 Task: Find connections with filter location Balwyn North with filter topic #coronawith filter profile language Potuguese with filter current company Epsilon India with filter school IT Jobs updates for tomorrow with filter industry Government Administration with filter service category Coaching & Mentoring with filter keywords title Account Manager
Action: Mouse moved to (571, 85)
Screenshot: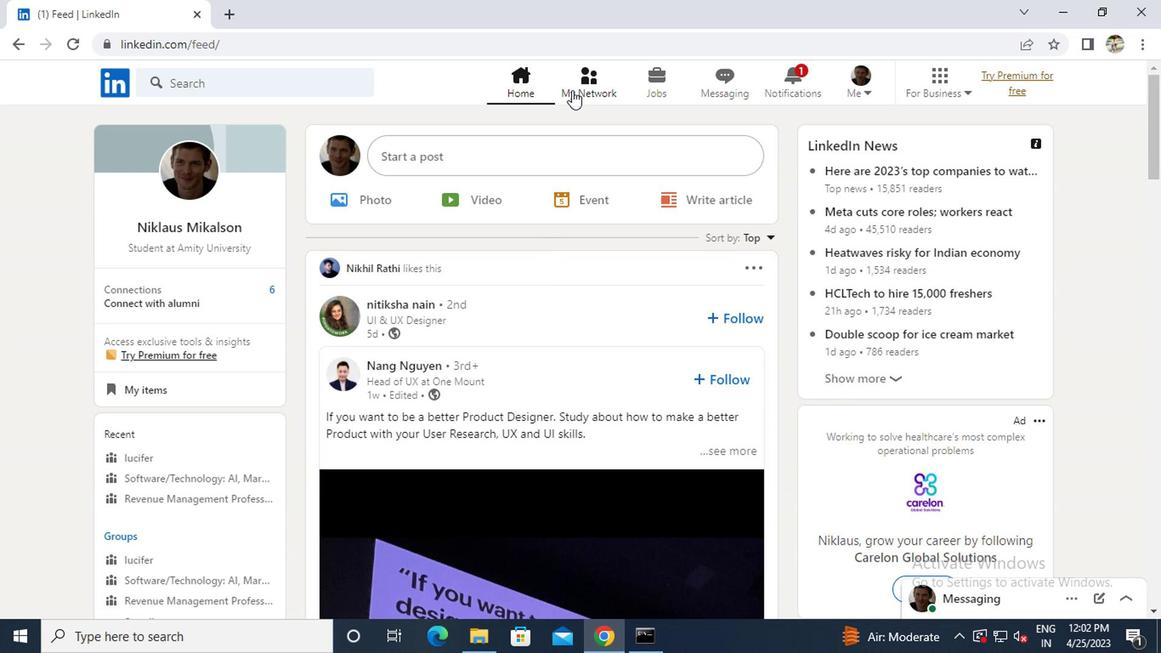 
Action: Mouse pressed left at (571, 85)
Screenshot: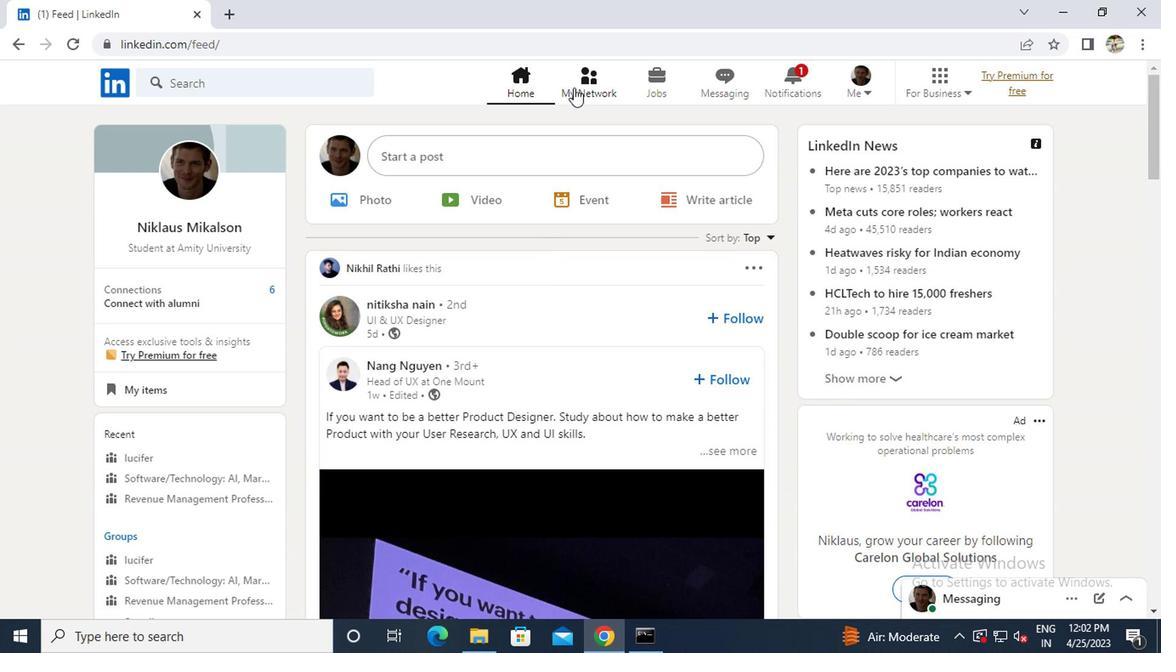 
Action: Mouse moved to (273, 159)
Screenshot: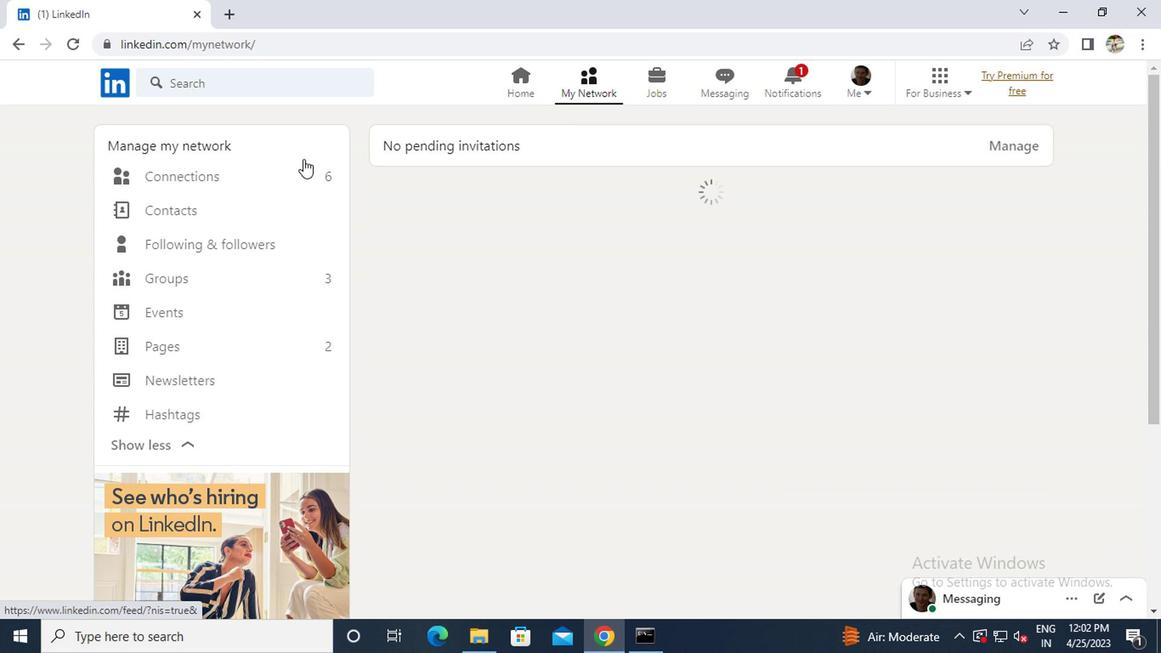 
Action: Mouse pressed left at (273, 159)
Screenshot: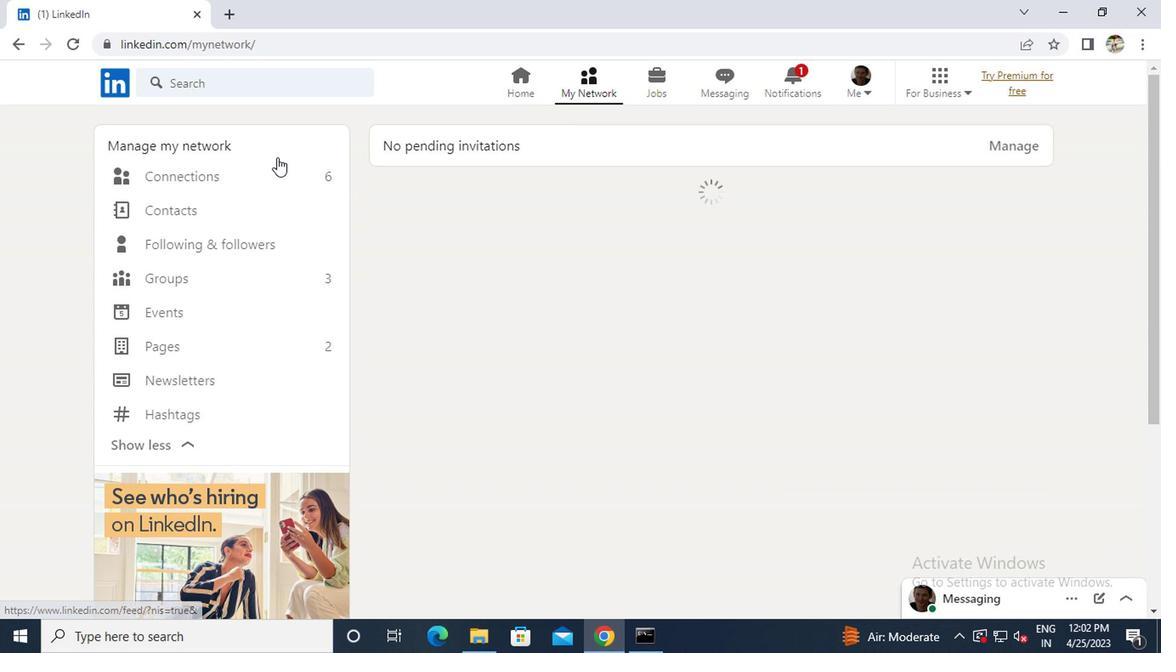 
Action: Mouse moved to (264, 182)
Screenshot: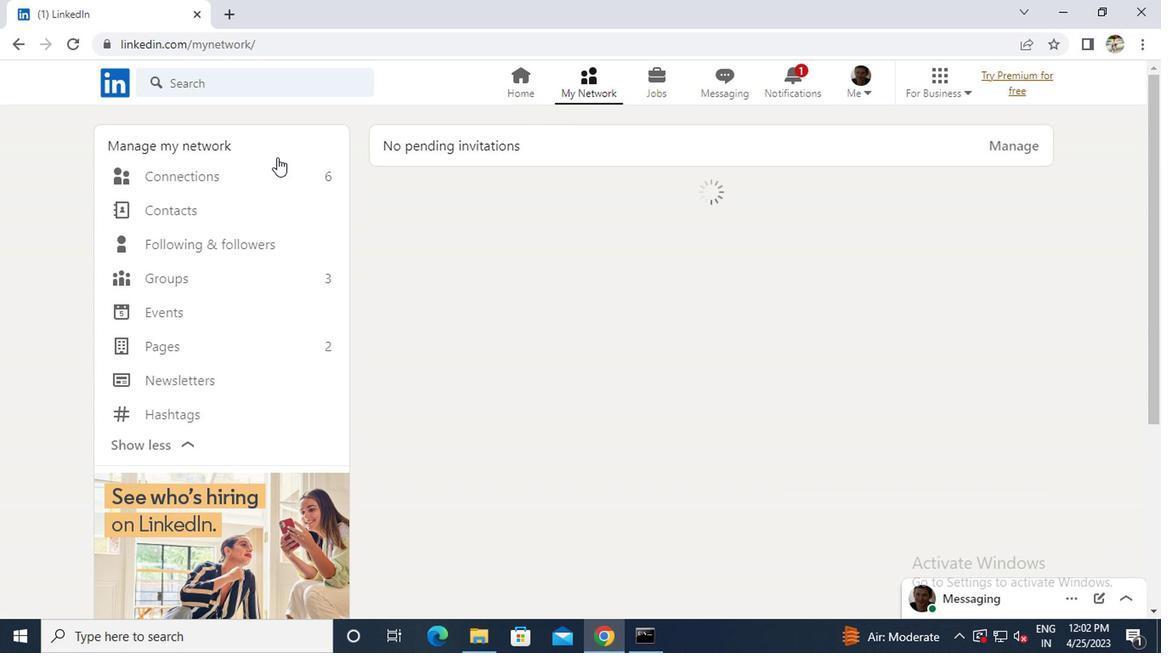 
Action: Mouse pressed left at (264, 182)
Screenshot: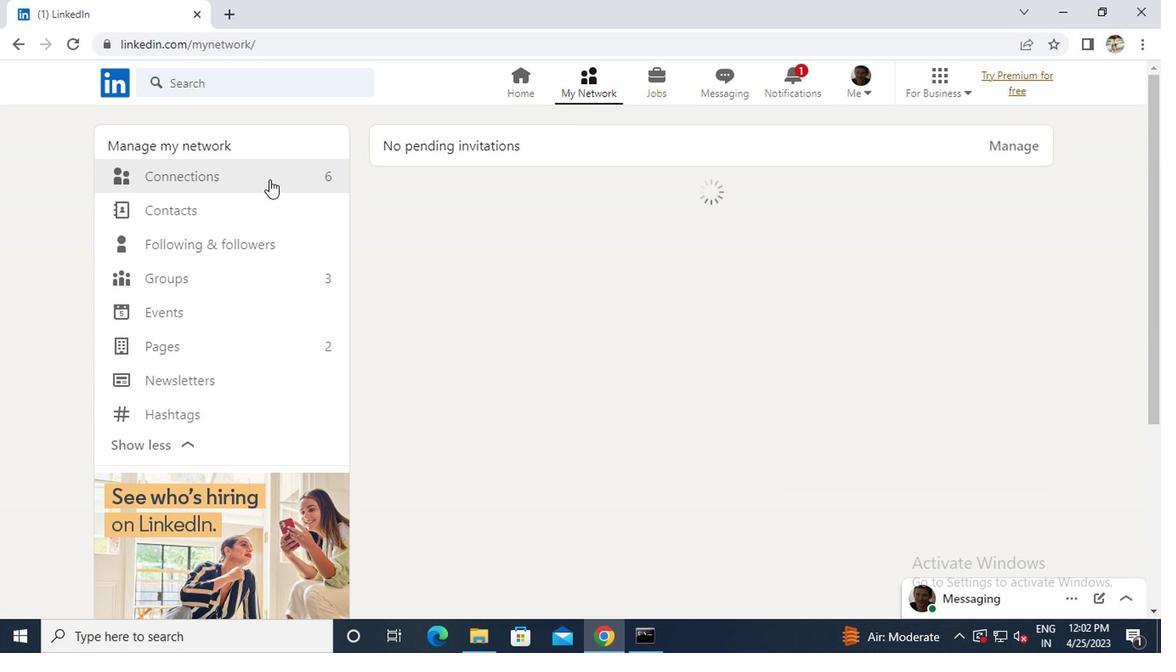 
Action: Mouse moved to (701, 182)
Screenshot: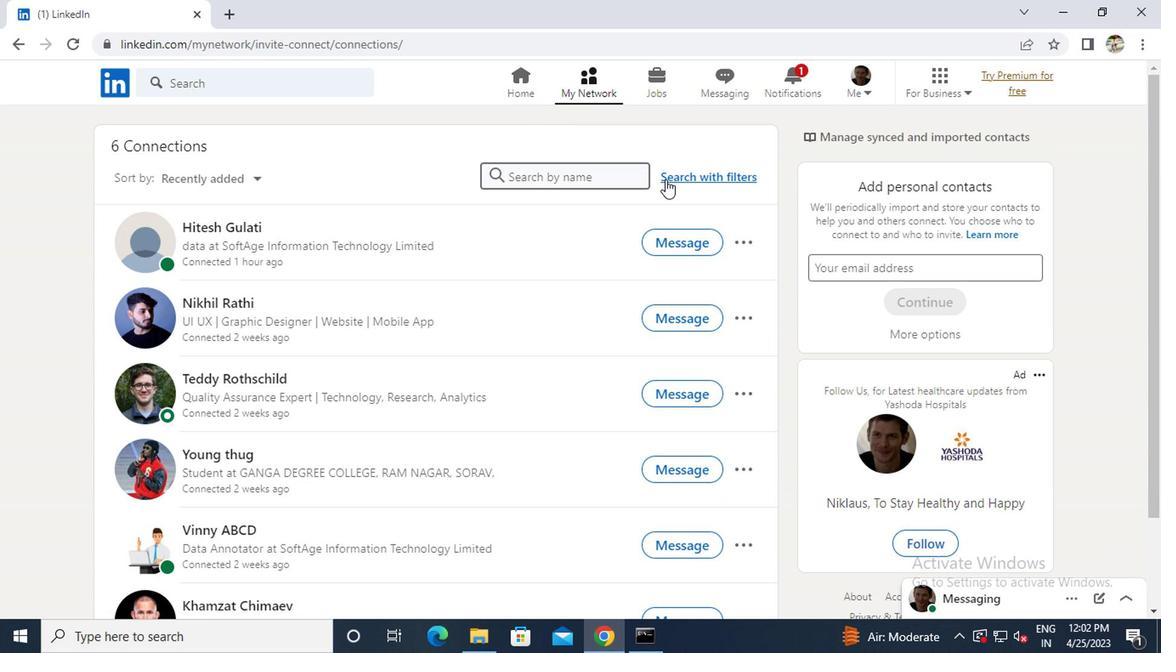 
Action: Mouse pressed left at (701, 182)
Screenshot: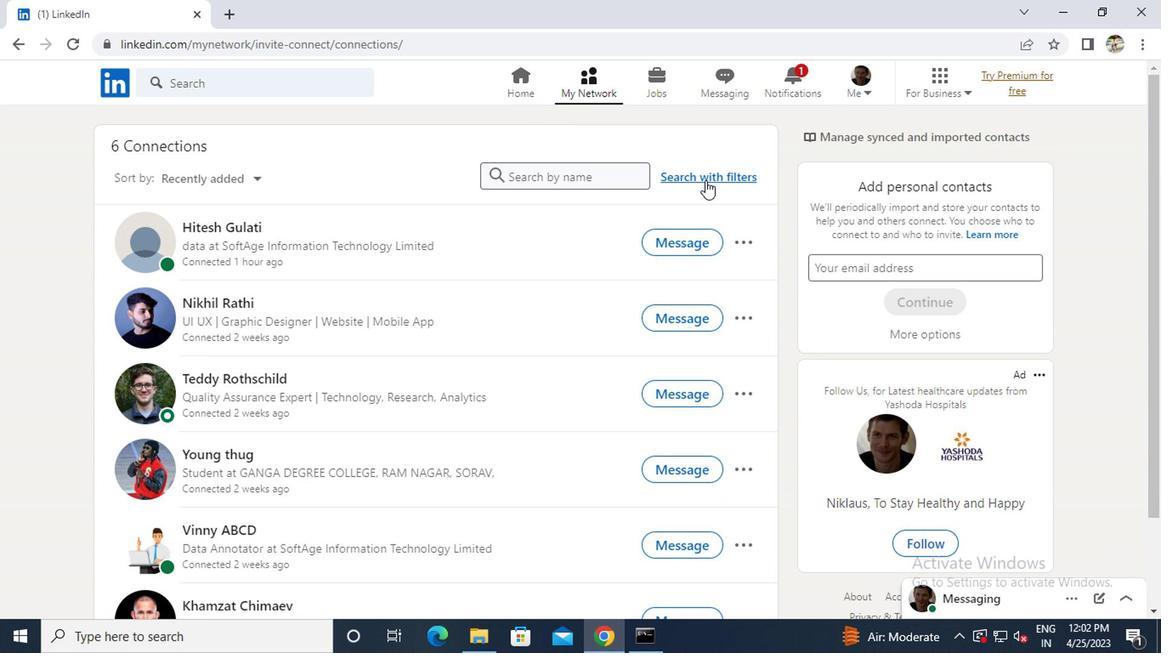 
Action: Mouse moved to (573, 137)
Screenshot: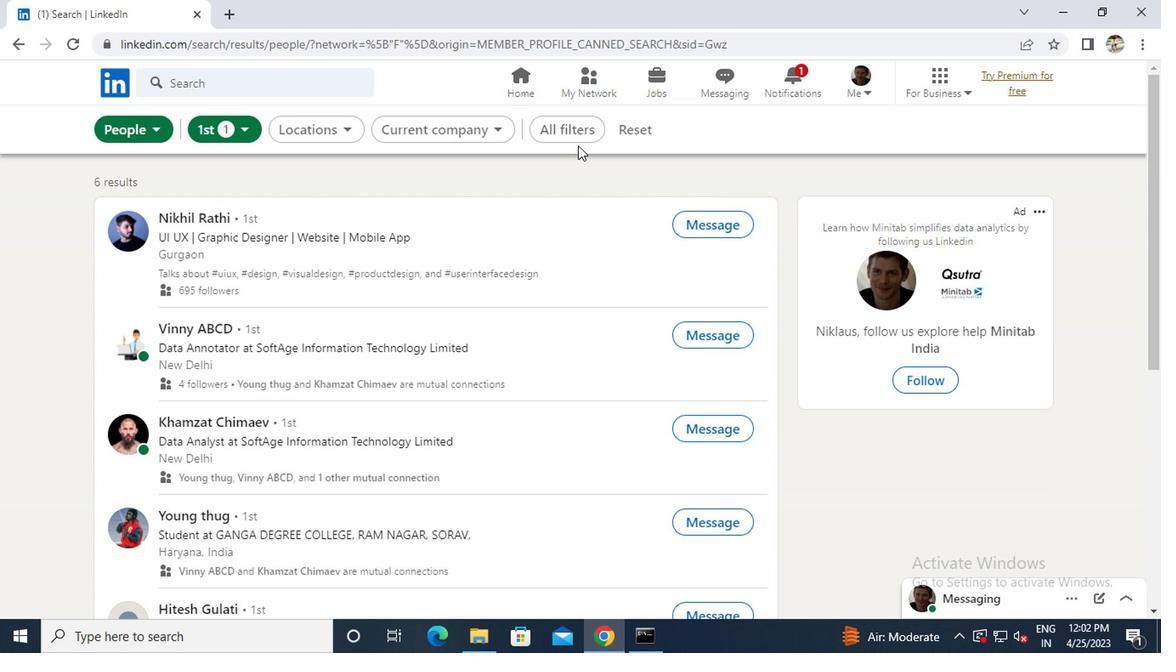 
Action: Mouse pressed left at (573, 137)
Screenshot: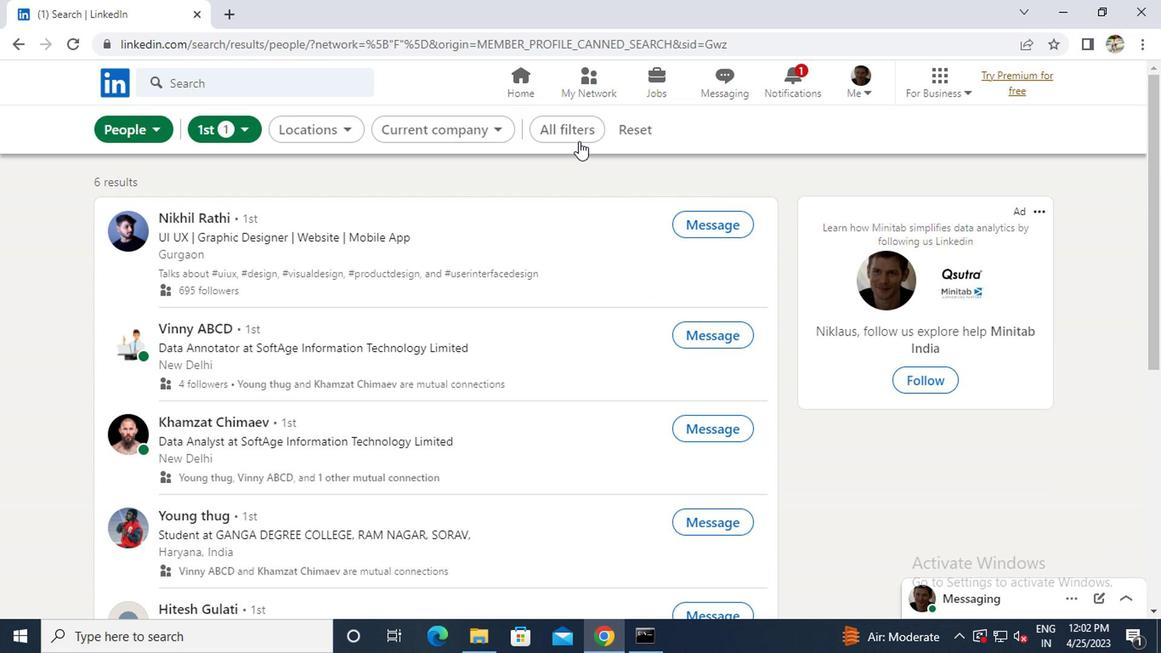 
Action: Mouse moved to (974, 377)
Screenshot: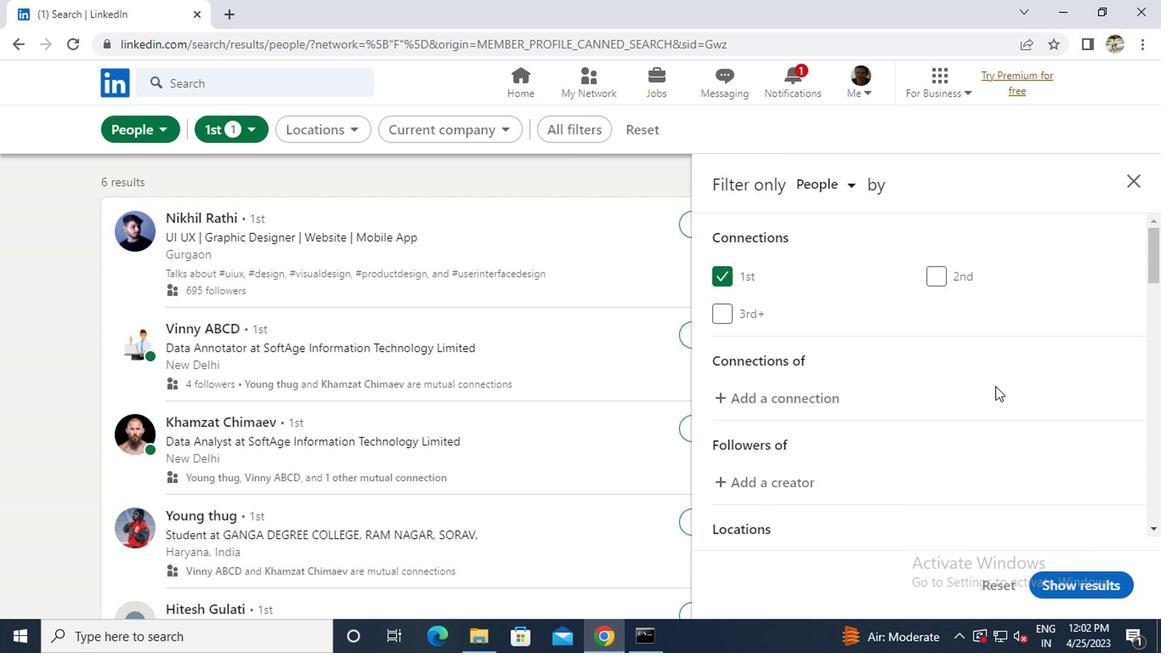 
Action: Mouse scrolled (974, 376) with delta (0, -1)
Screenshot: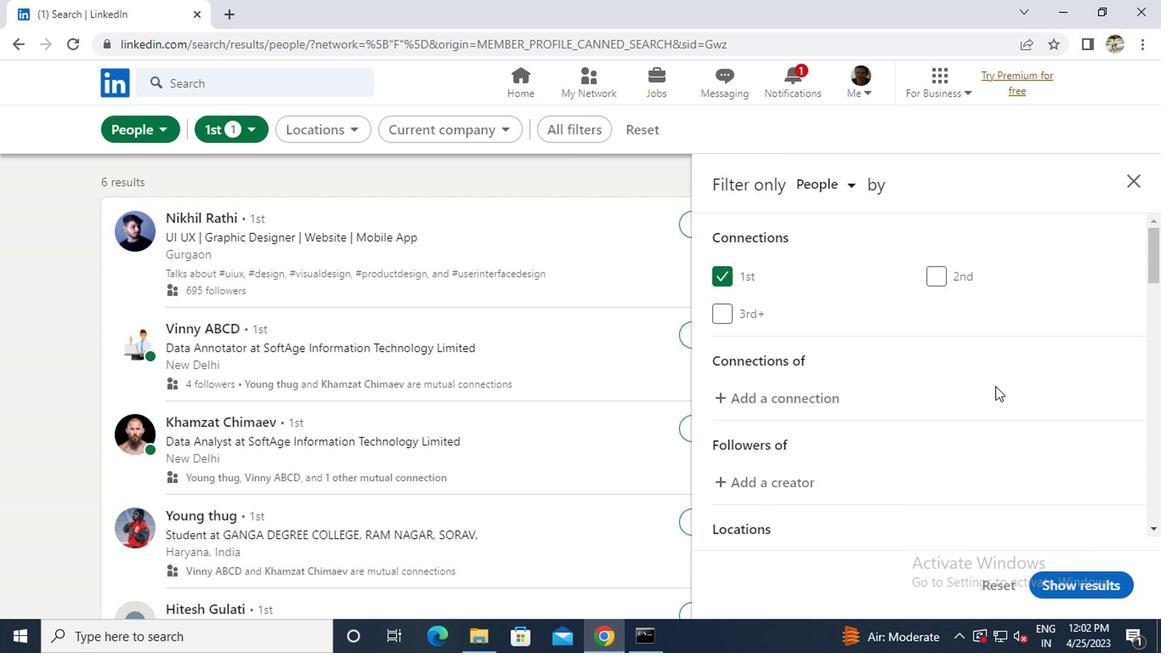 
Action: Mouse scrolled (974, 376) with delta (0, -1)
Screenshot: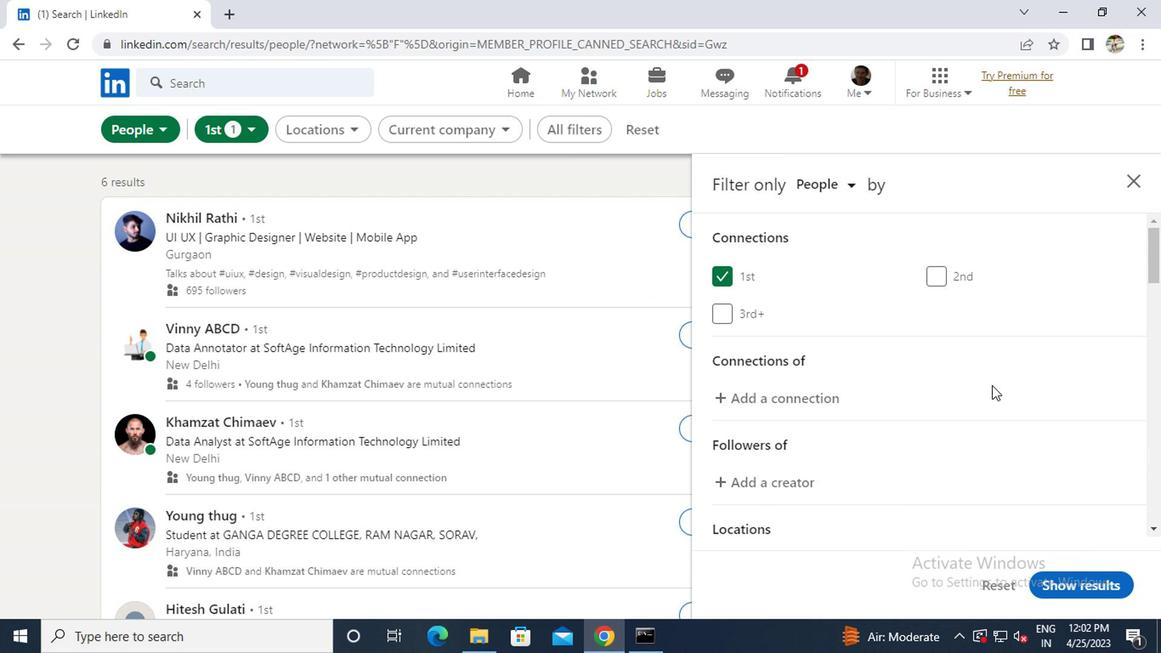 
Action: Mouse moved to (948, 472)
Screenshot: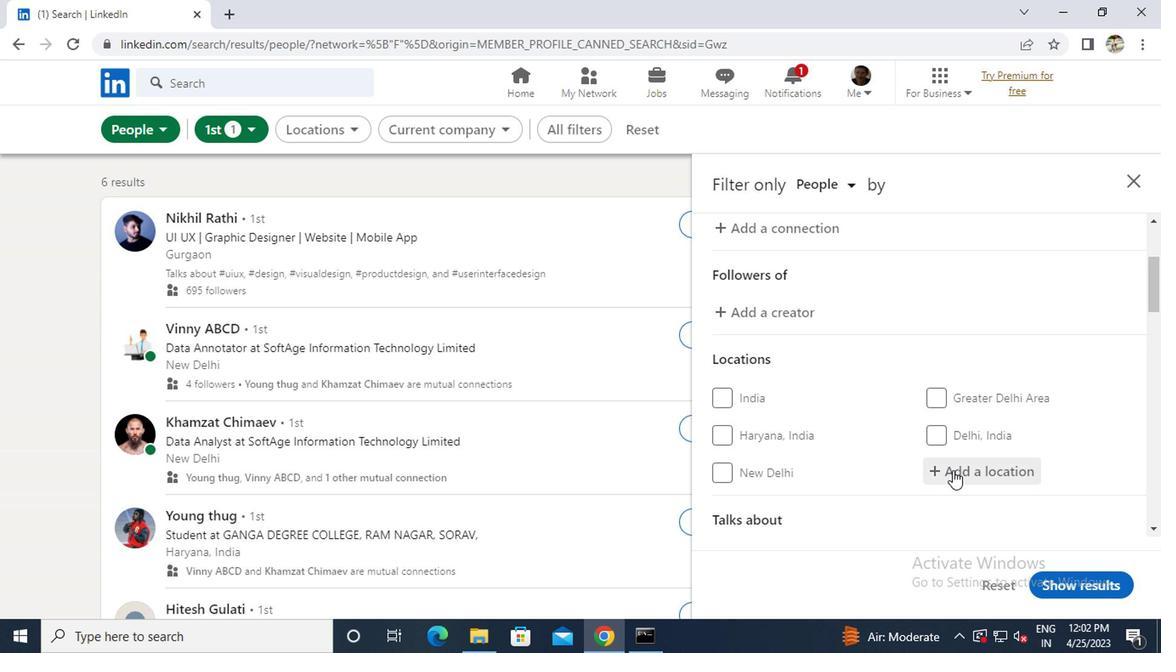 
Action: Mouse pressed left at (948, 472)
Screenshot: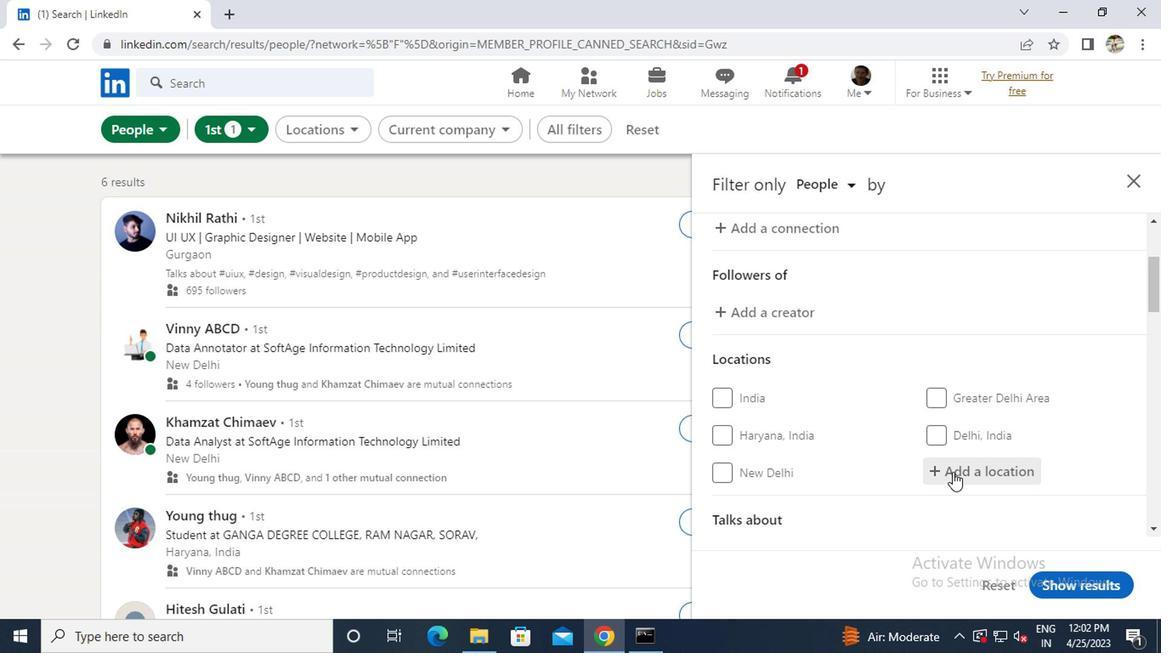 
Action: Key pressed <Key.caps_lock>b<Key.caps_lock>alwyn<Key.space><Key.caps_lock>n<Key.caps_lock>orth
Screenshot: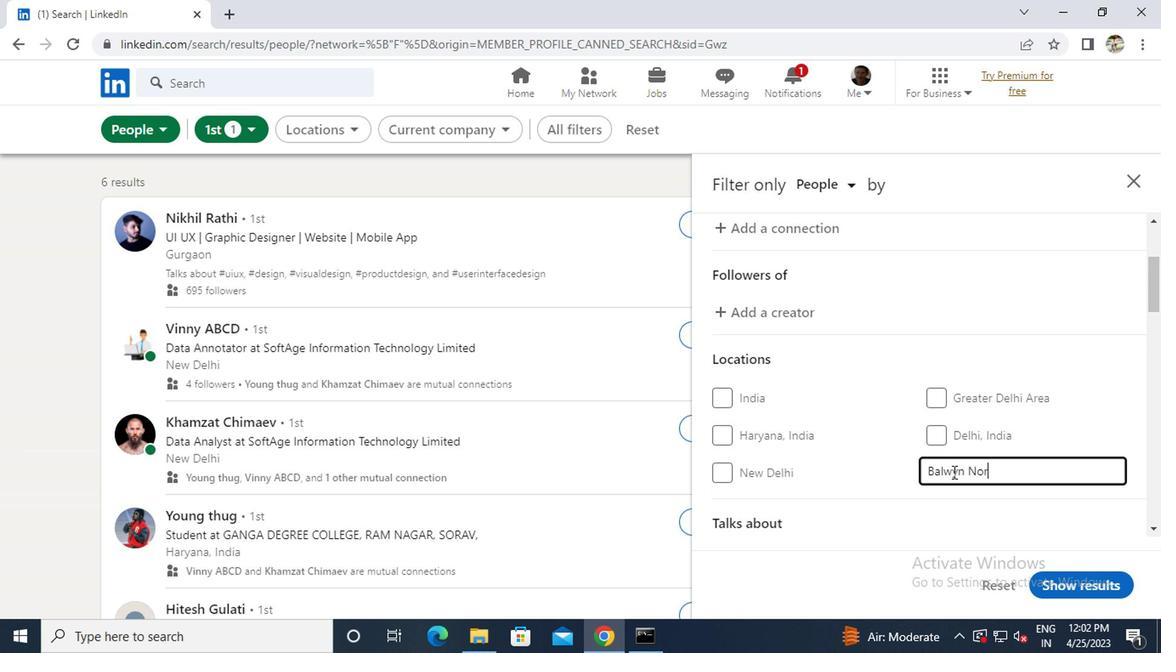 
Action: Mouse scrolled (948, 471) with delta (0, -1)
Screenshot: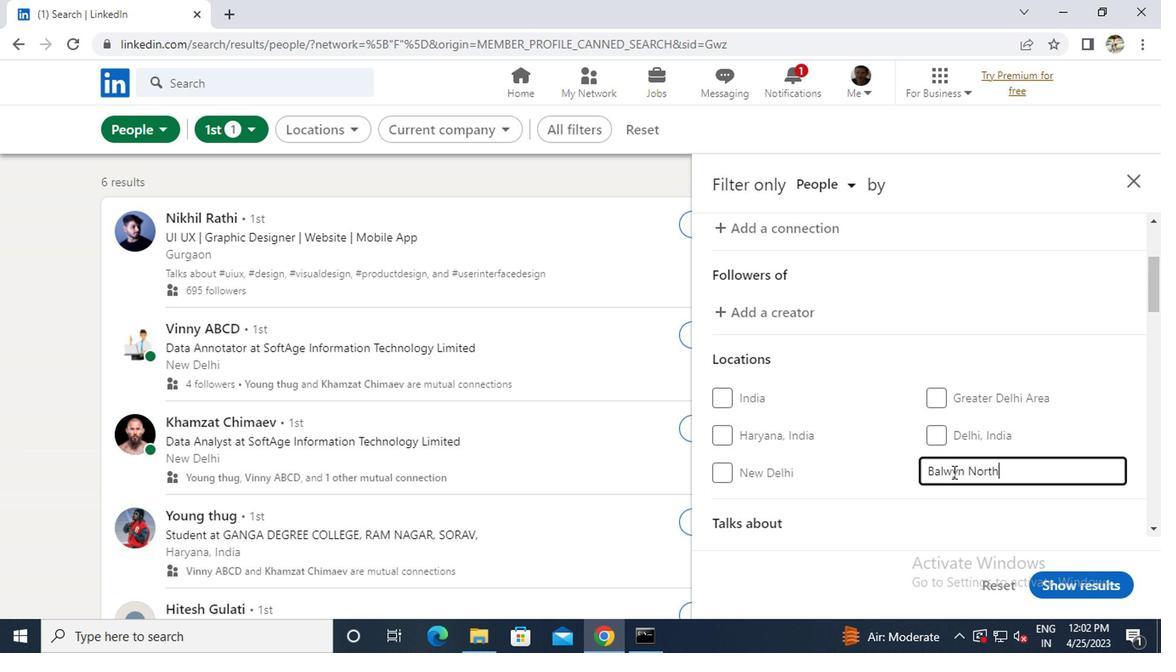 
Action: Mouse scrolled (948, 471) with delta (0, -1)
Screenshot: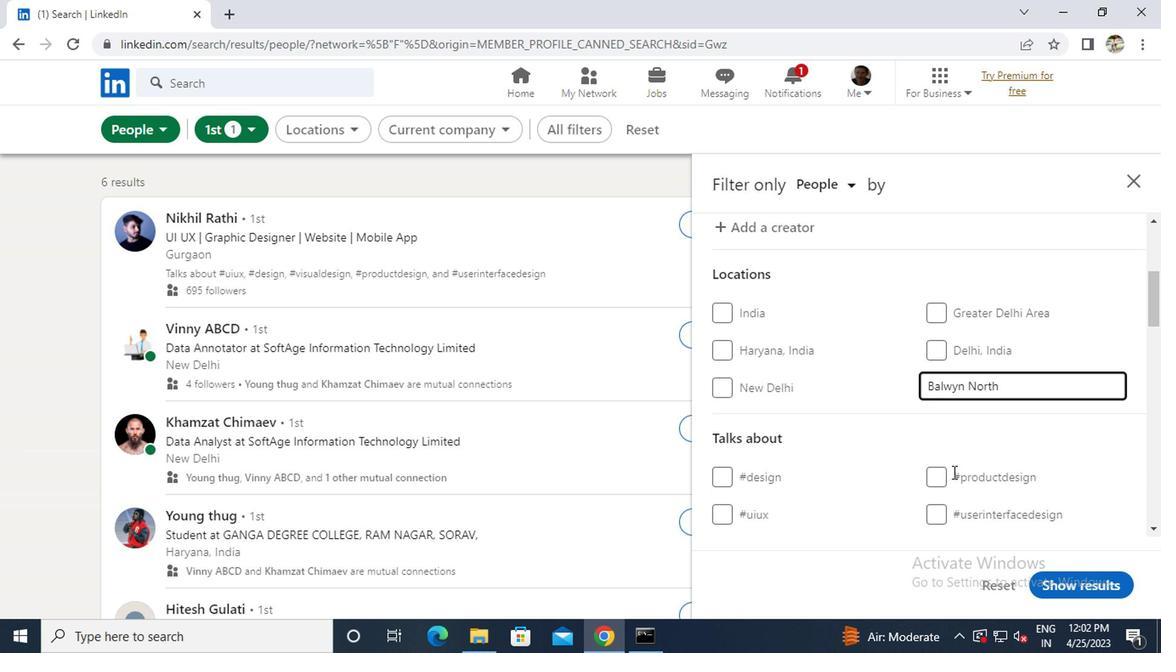 
Action: Mouse pressed left at (948, 472)
Screenshot: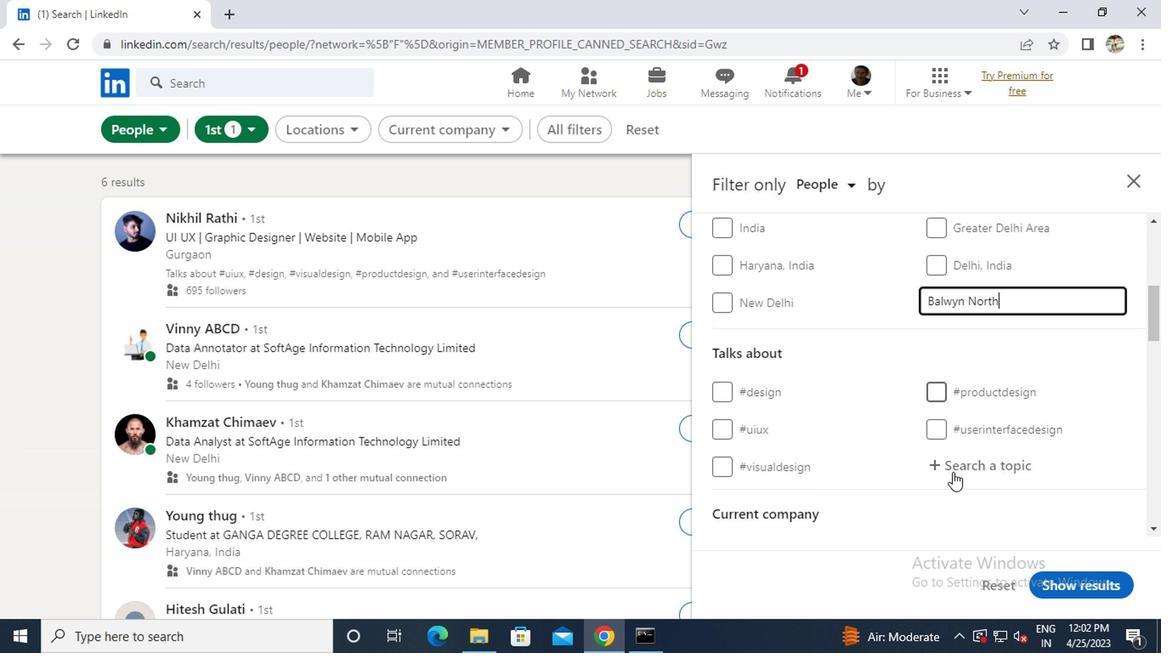 
Action: Key pressed <Key.shift><Key.shift><Key.shift><Key.shift>#CORONA
Screenshot: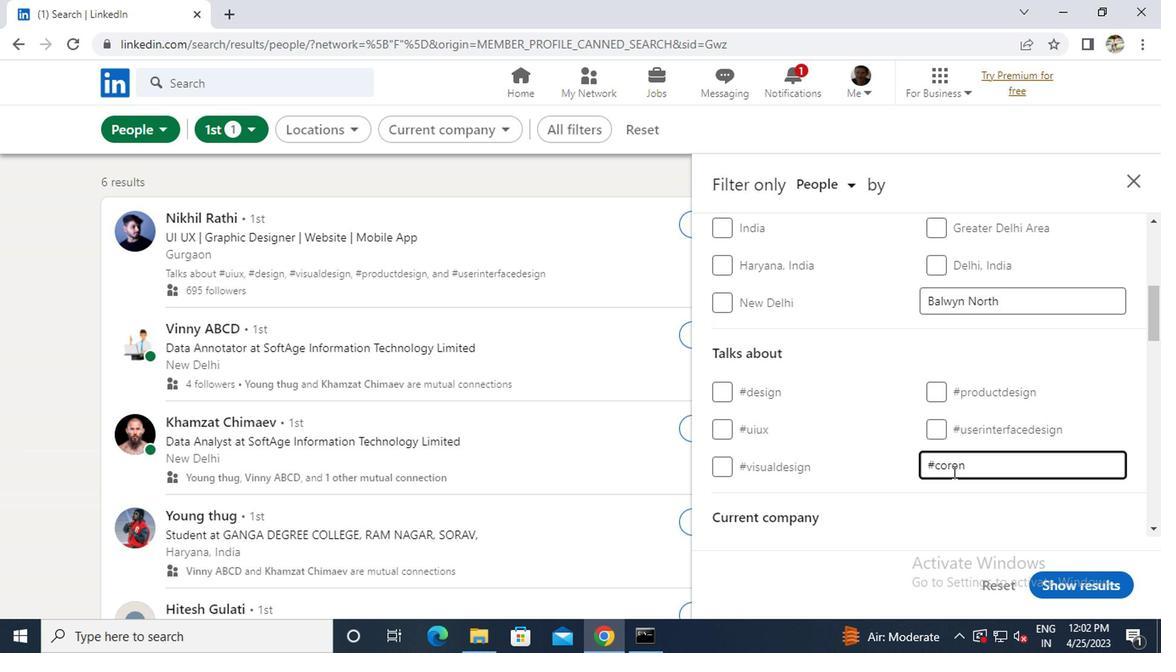 
Action: Mouse scrolled (948, 471) with delta (0, -1)
Screenshot: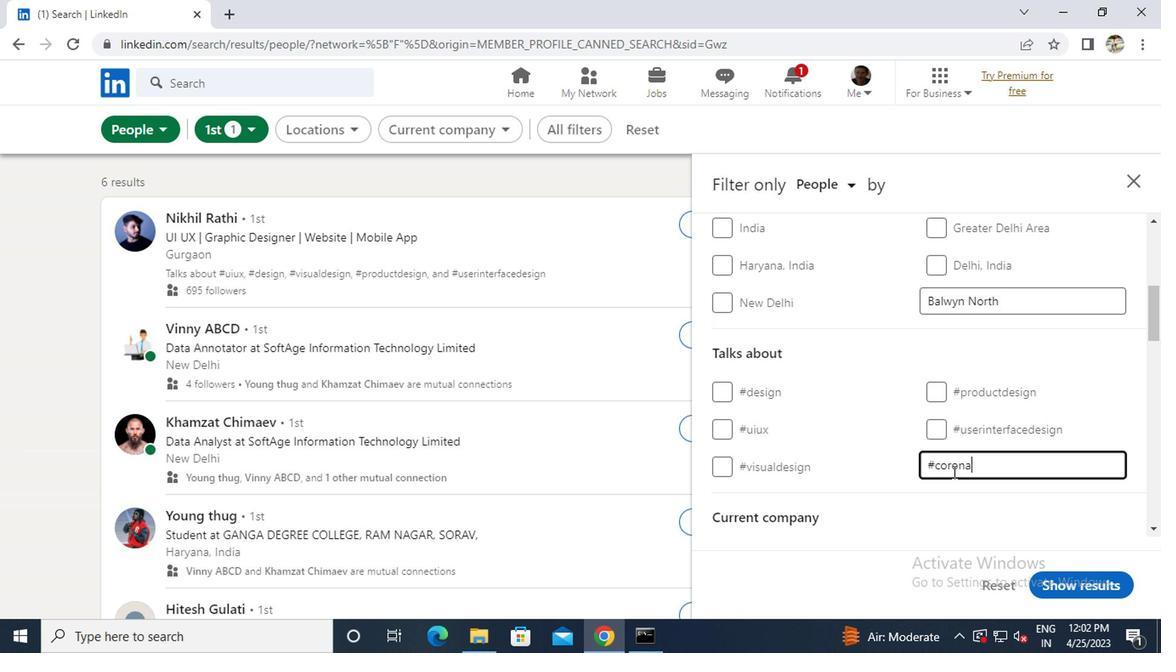
Action: Mouse moved to (950, 475)
Screenshot: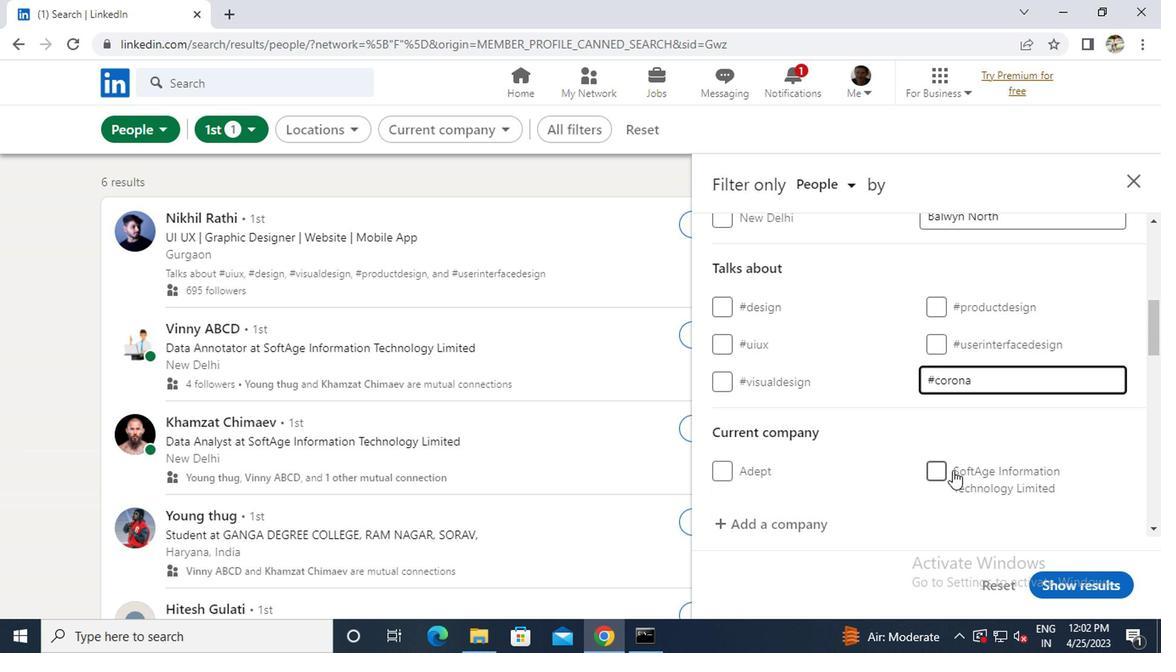 
Action: Mouse scrolled (950, 474) with delta (0, -1)
Screenshot: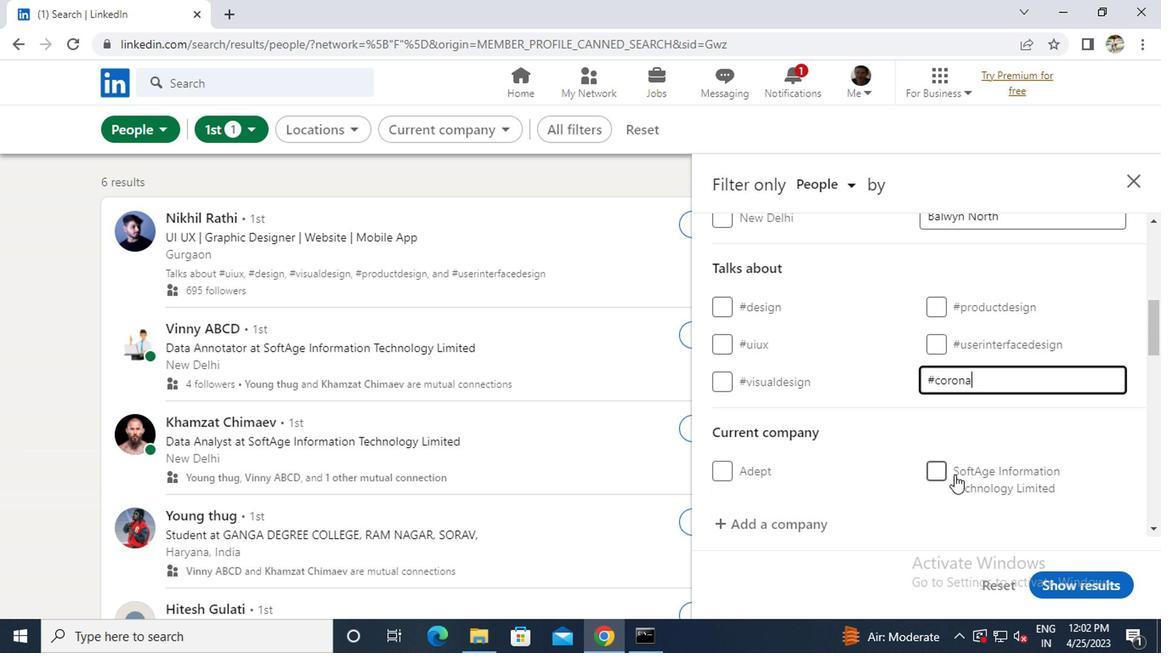 
Action: Mouse moved to (806, 443)
Screenshot: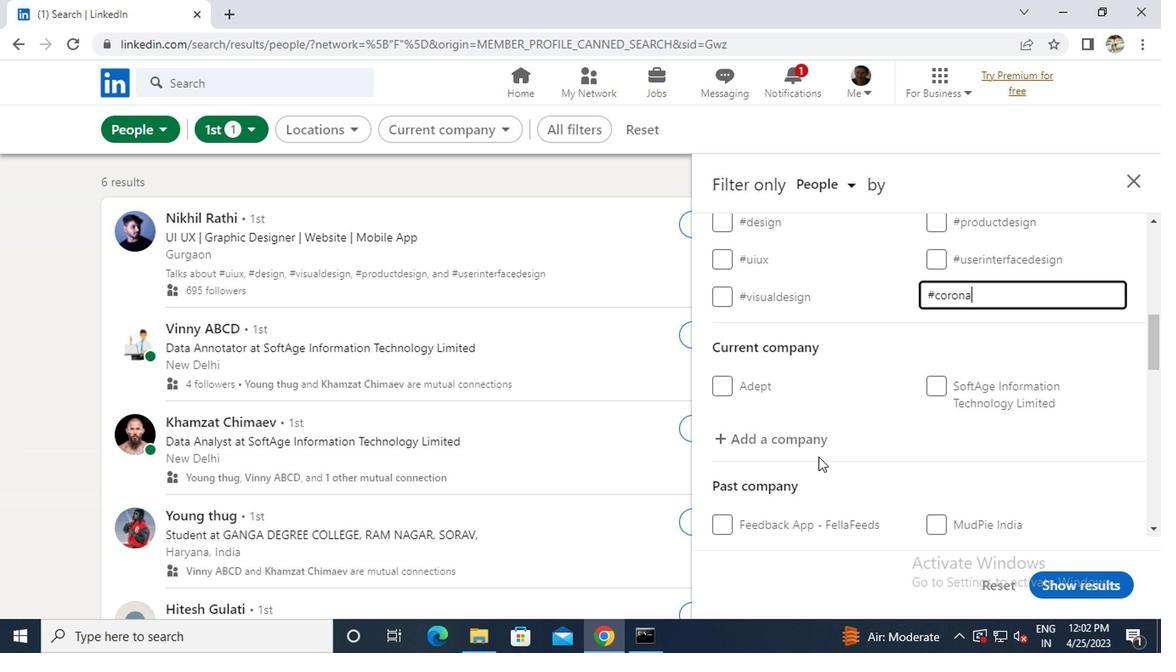 
Action: Mouse pressed left at (806, 443)
Screenshot: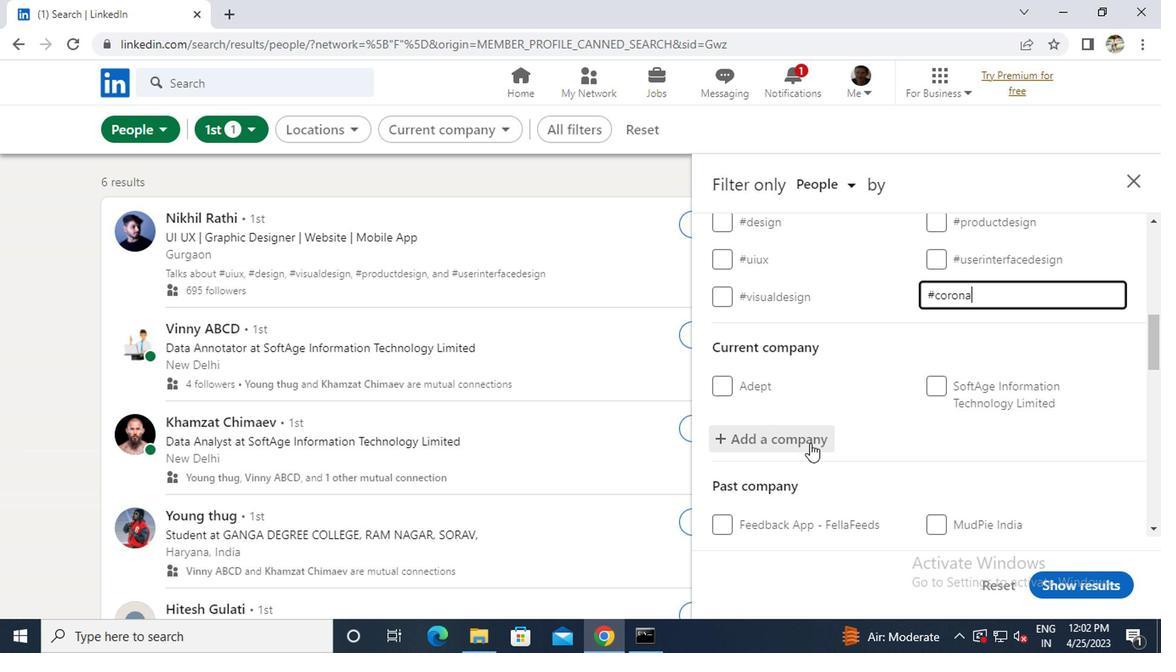 
Action: Key pressed <Key.caps_lock>E<Key.caps_lock>PSILON<Key.space><Key.caps_lock>I<Key.caps_lock>
Screenshot: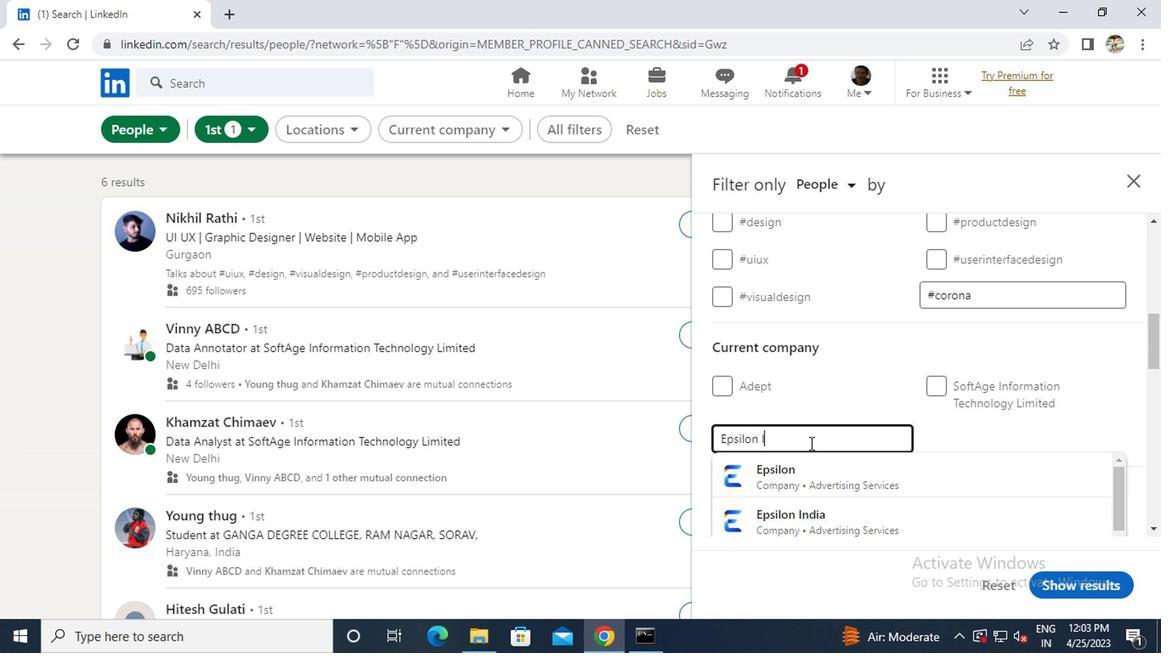
Action: Mouse moved to (801, 473)
Screenshot: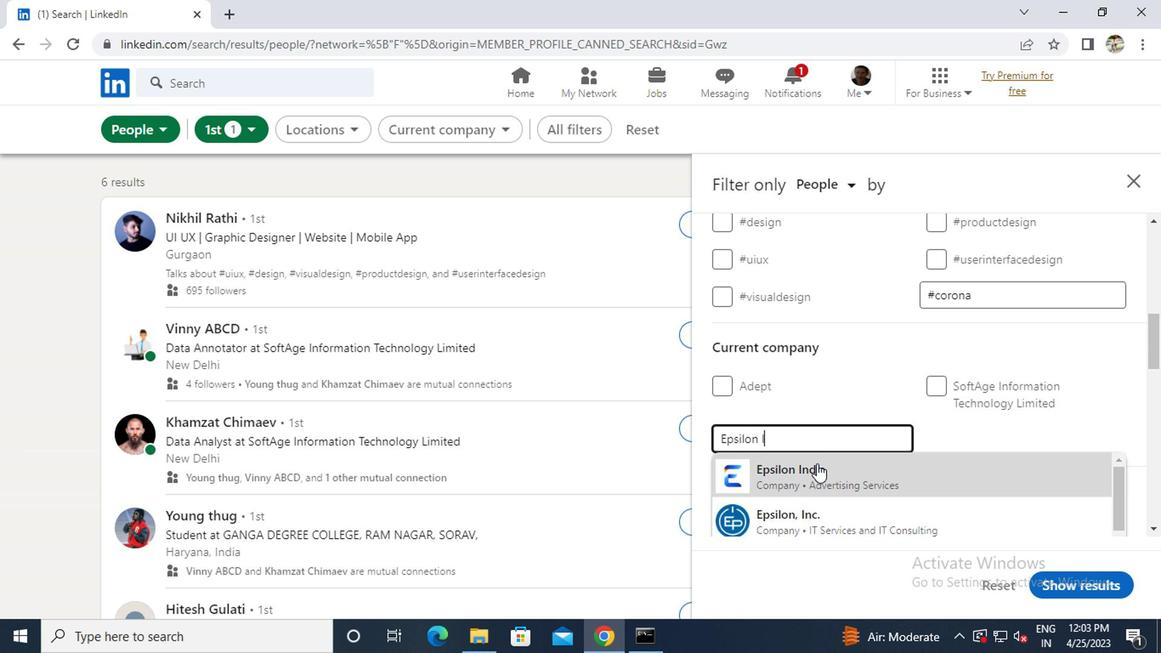 
Action: Mouse pressed left at (801, 473)
Screenshot: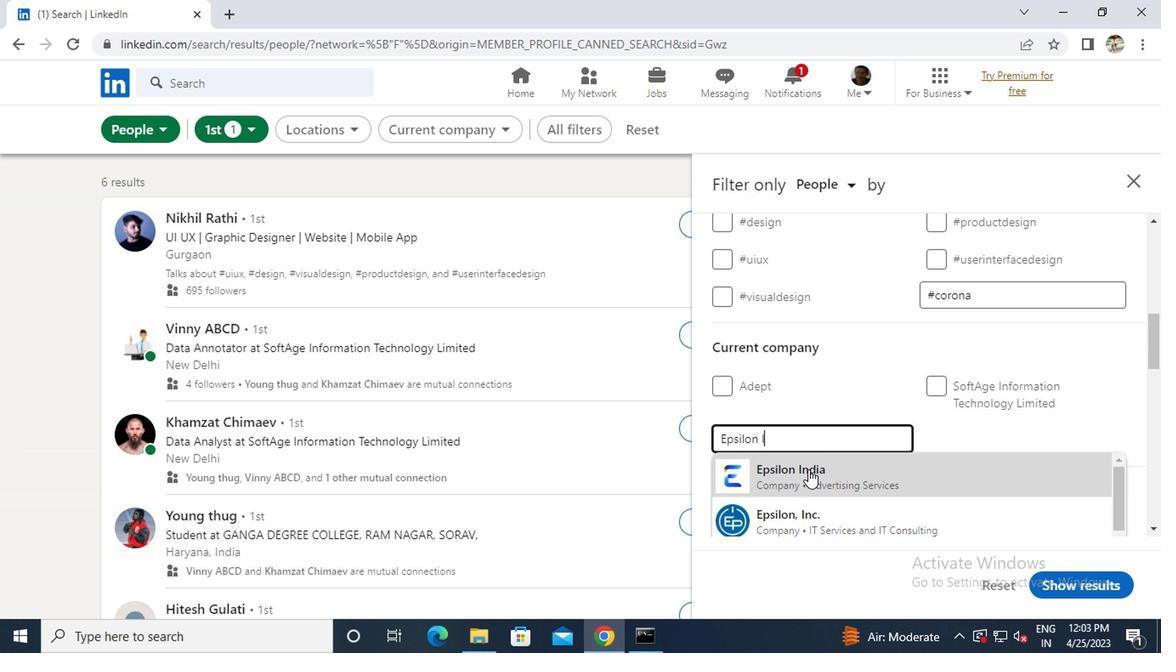 
Action: Mouse moved to (774, 475)
Screenshot: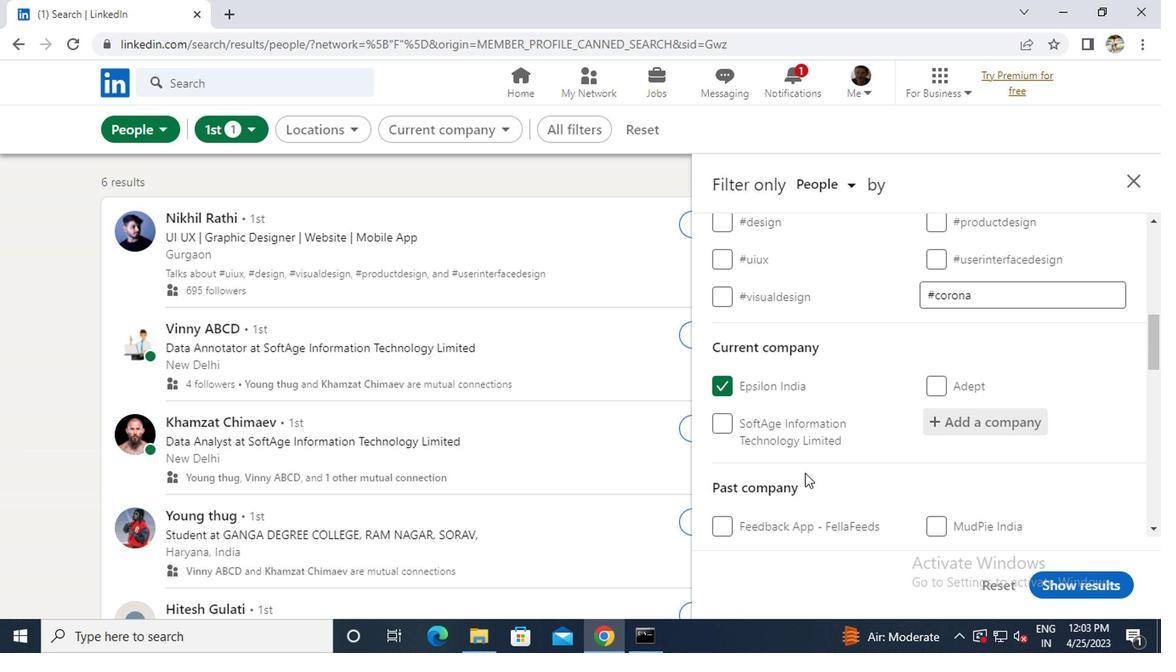 
Action: Mouse scrolled (774, 474) with delta (0, -1)
Screenshot: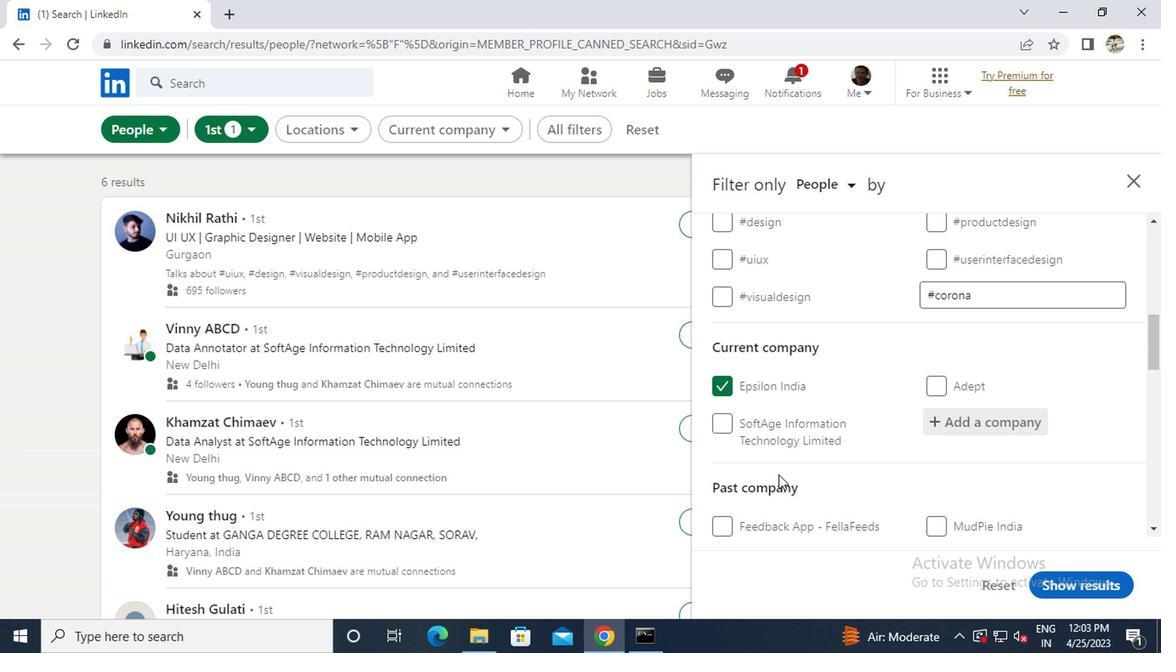 
Action: Mouse scrolled (774, 474) with delta (0, -1)
Screenshot: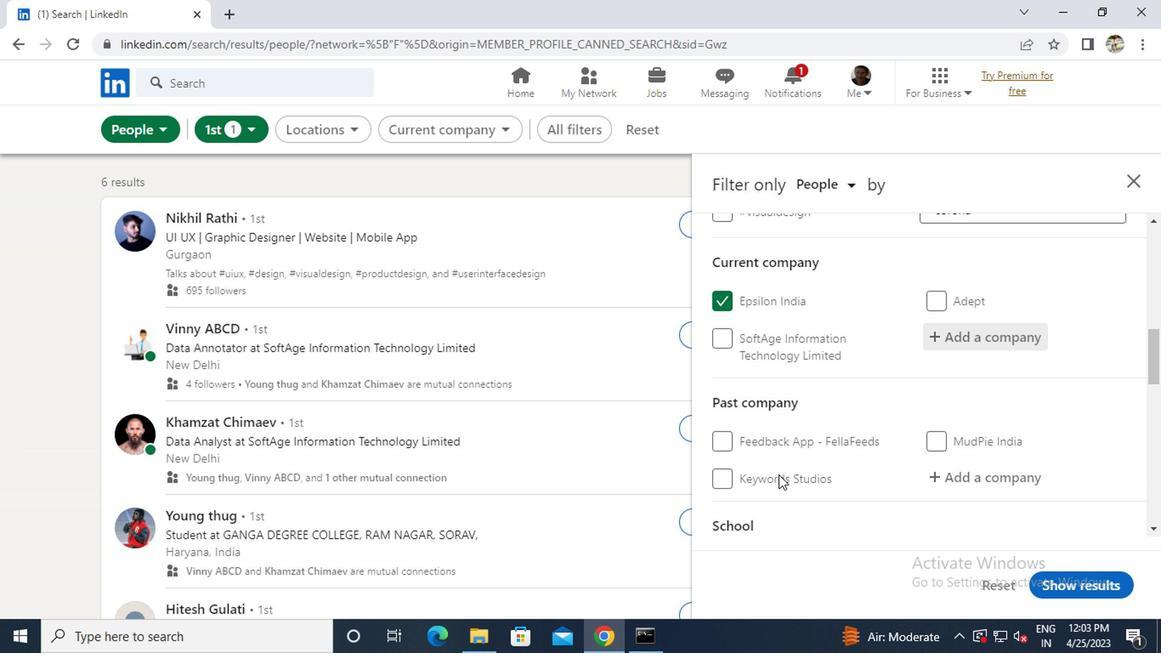 
Action: Mouse scrolled (774, 474) with delta (0, -1)
Screenshot: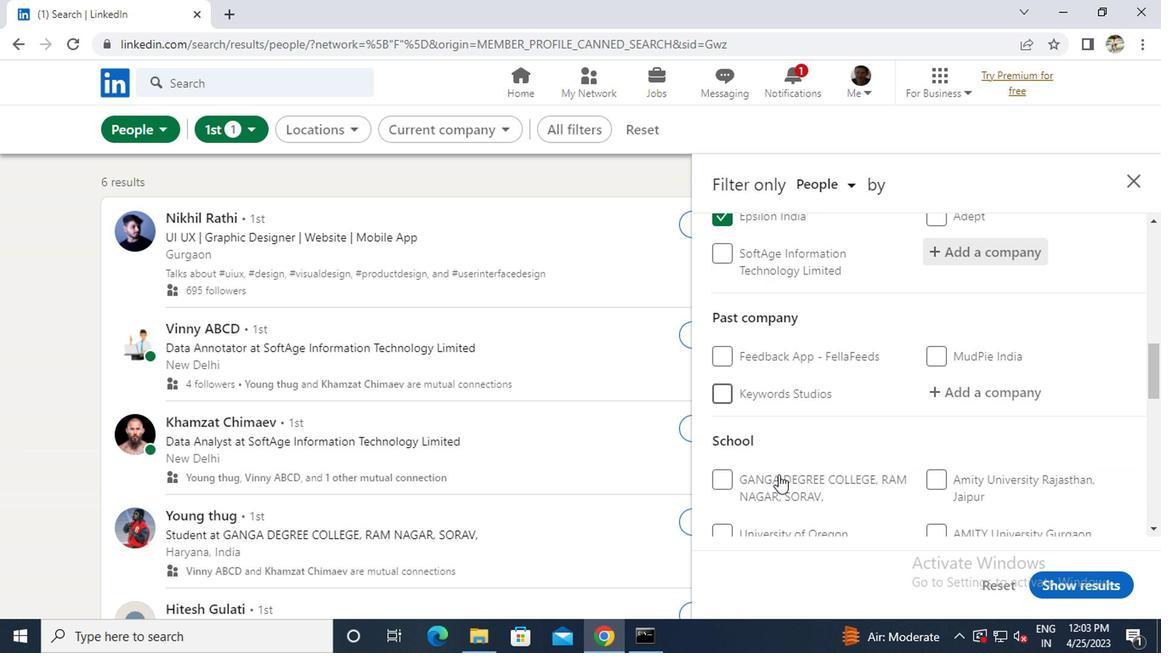 
Action: Mouse scrolled (774, 474) with delta (0, -1)
Screenshot: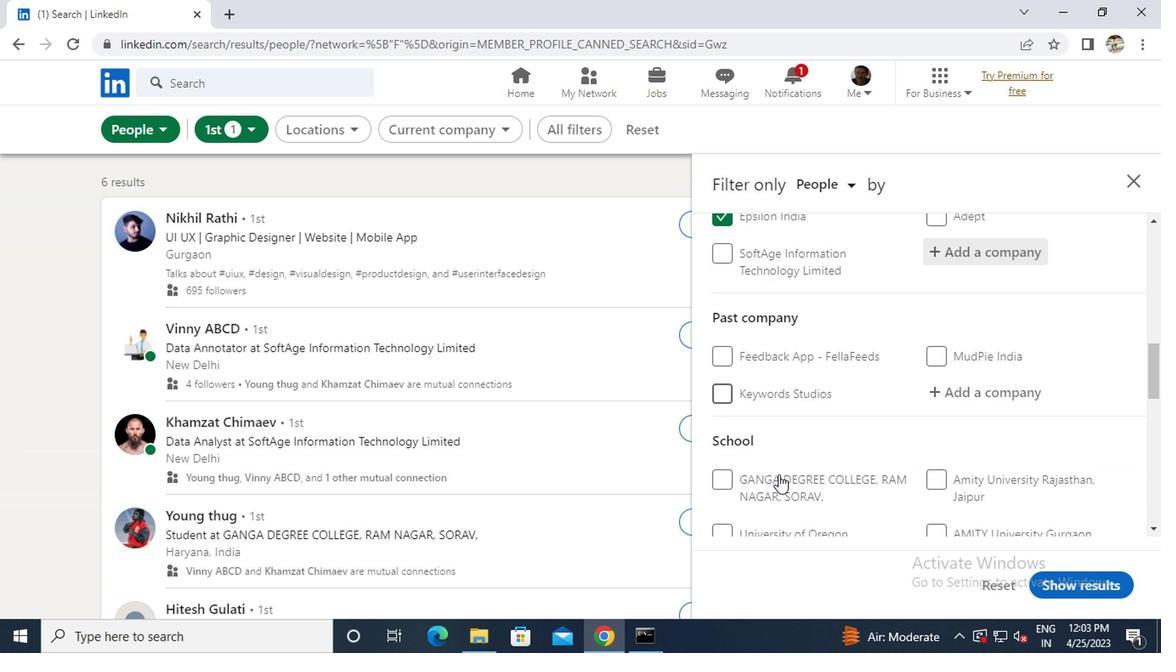 
Action: Mouse moved to (761, 410)
Screenshot: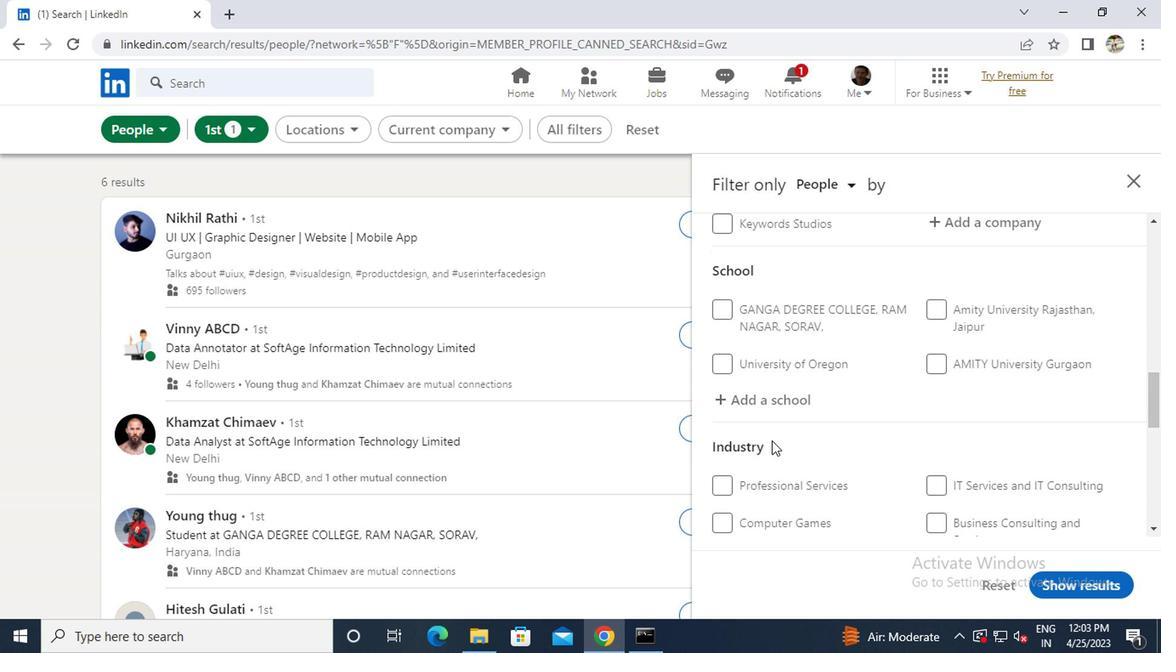 
Action: Mouse pressed left at (761, 410)
Screenshot: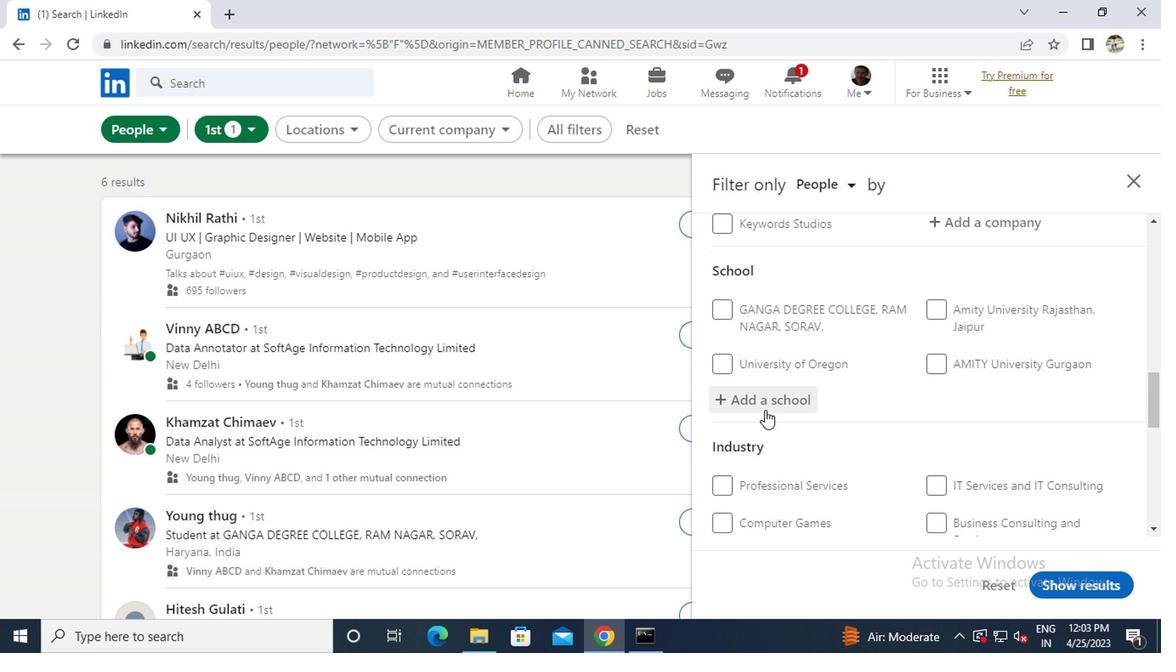 
Action: Key pressed <Key.caps_lock>IT<Key.space>J<Key.caps_lock>OBS<Key.space>UPD
Screenshot: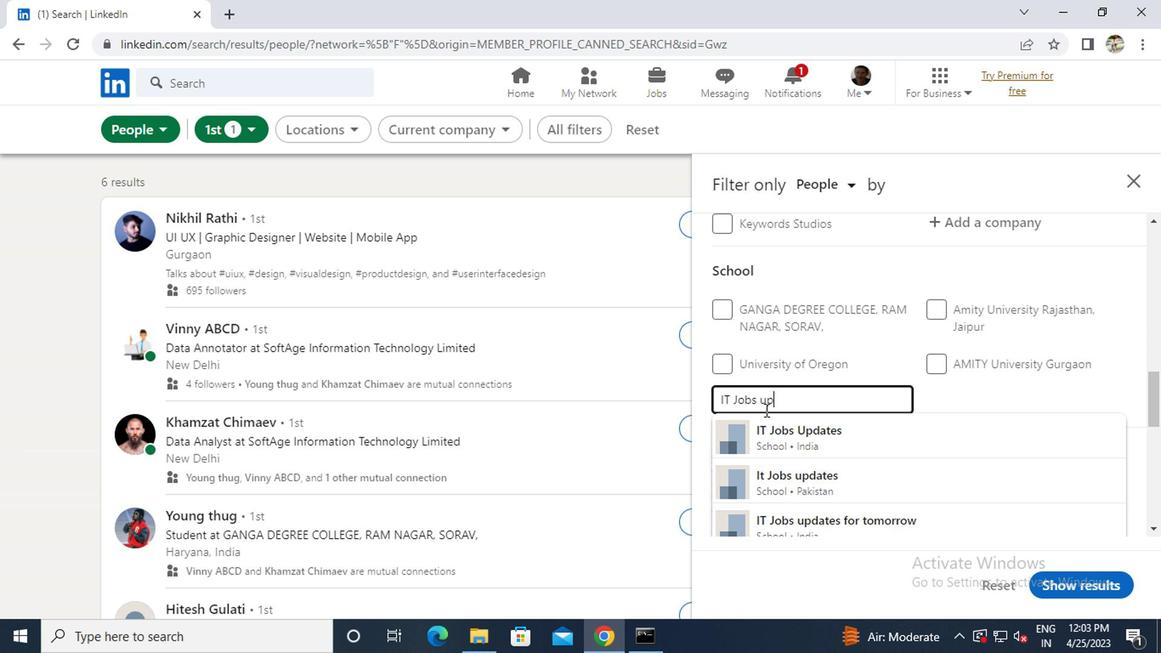 
Action: Mouse moved to (795, 528)
Screenshot: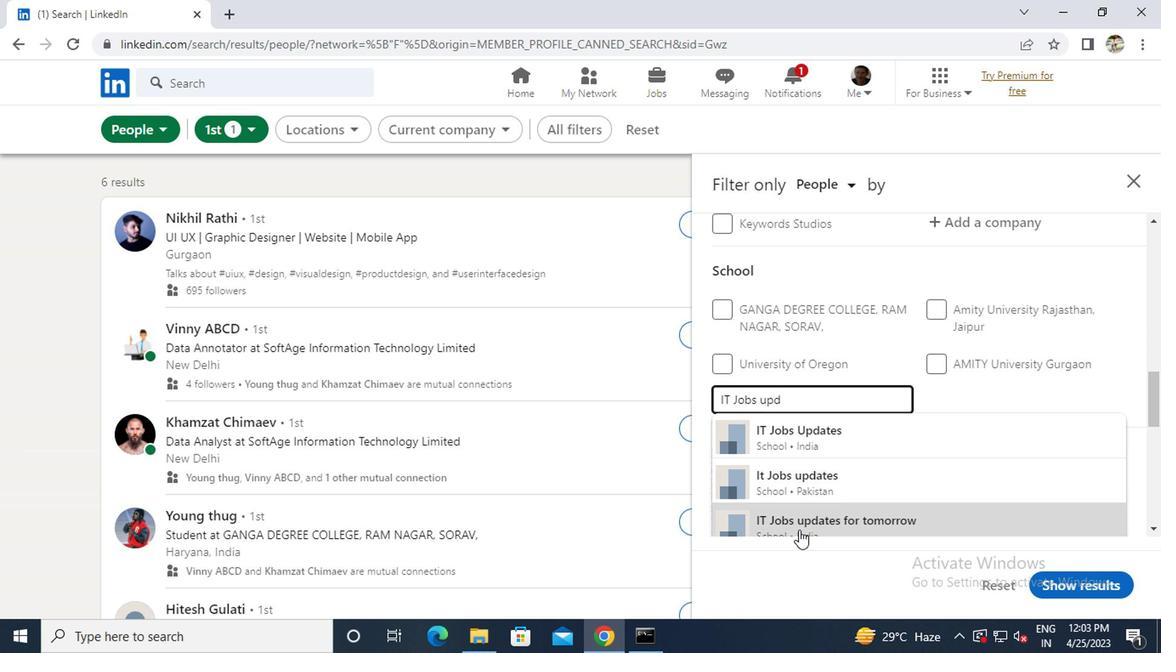 
Action: Mouse pressed left at (795, 528)
Screenshot: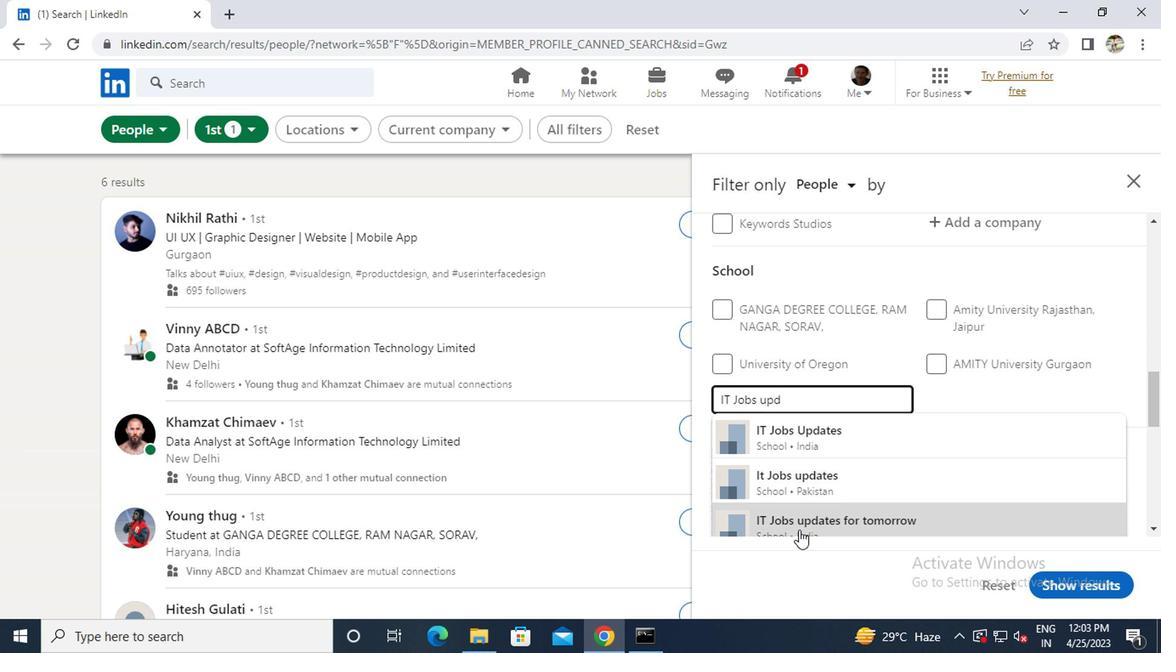 
Action: Mouse moved to (802, 473)
Screenshot: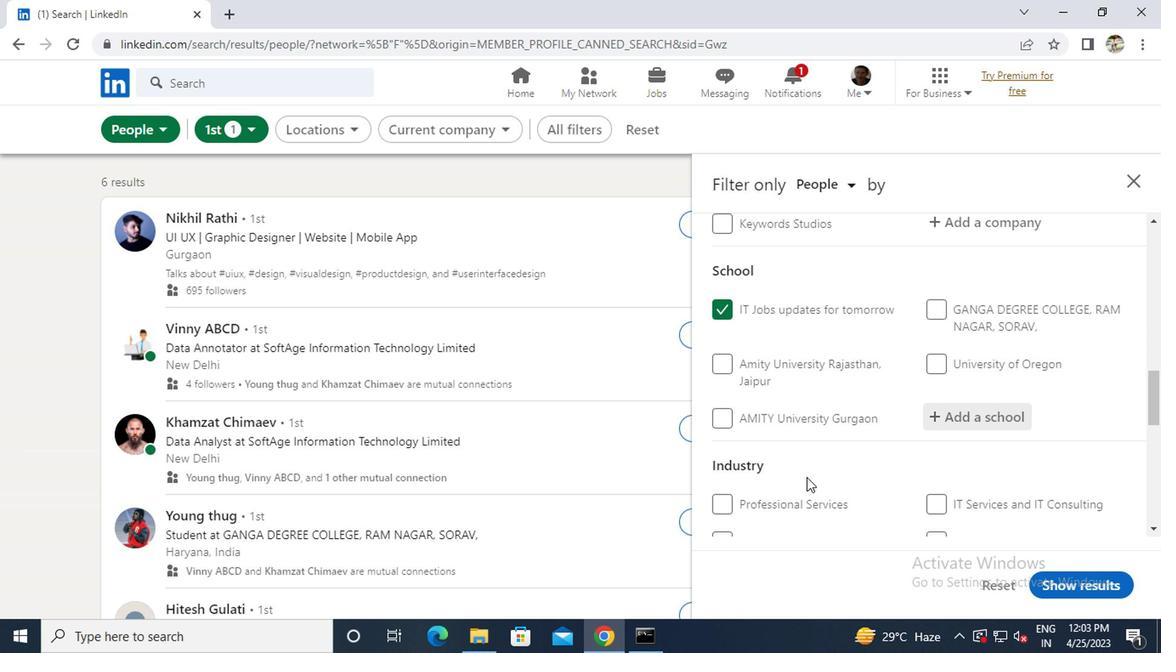 
Action: Mouse scrolled (802, 472) with delta (0, 0)
Screenshot: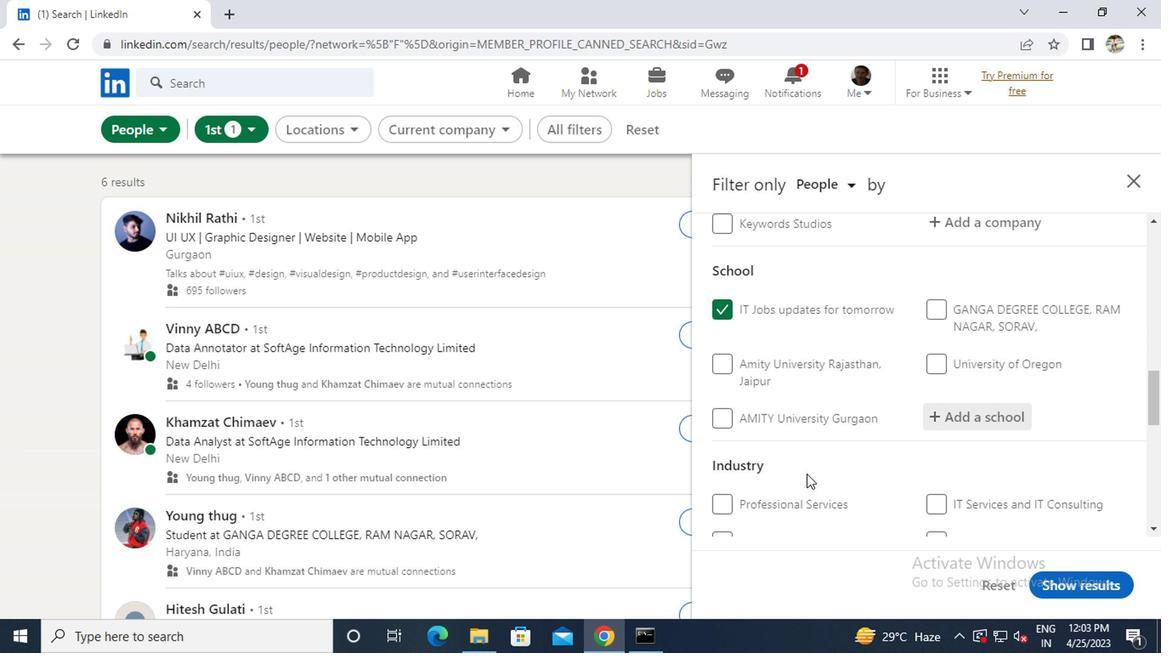
Action: Mouse moved to (803, 472)
Screenshot: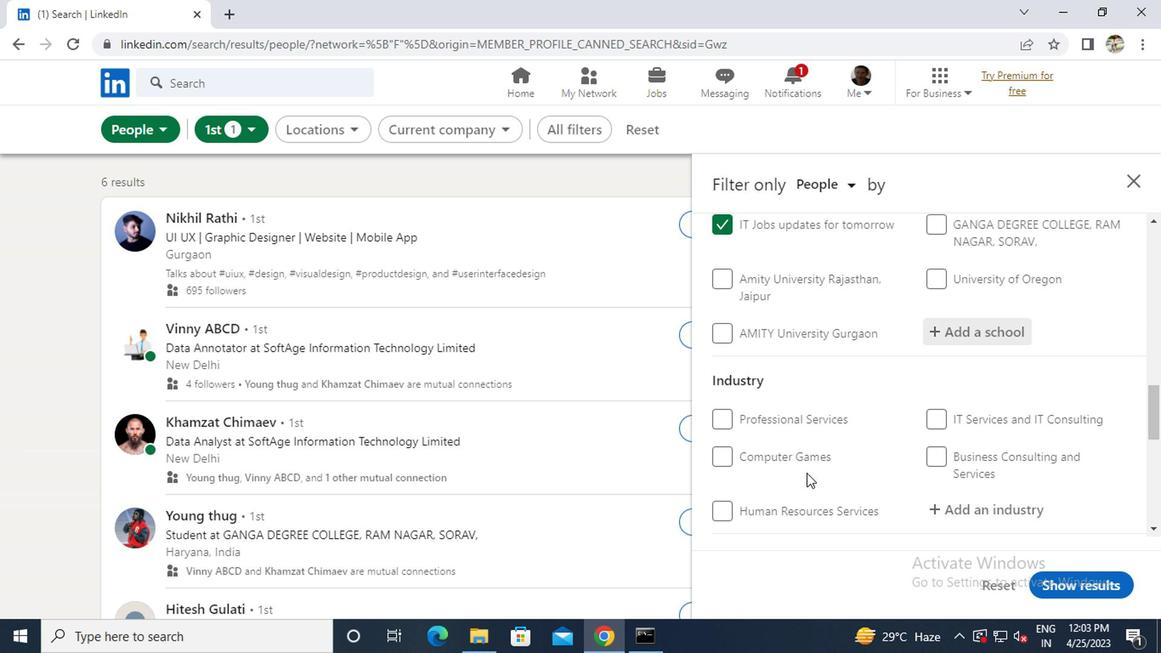 
Action: Mouse scrolled (803, 471) with delta (0, -1)
Screenshot: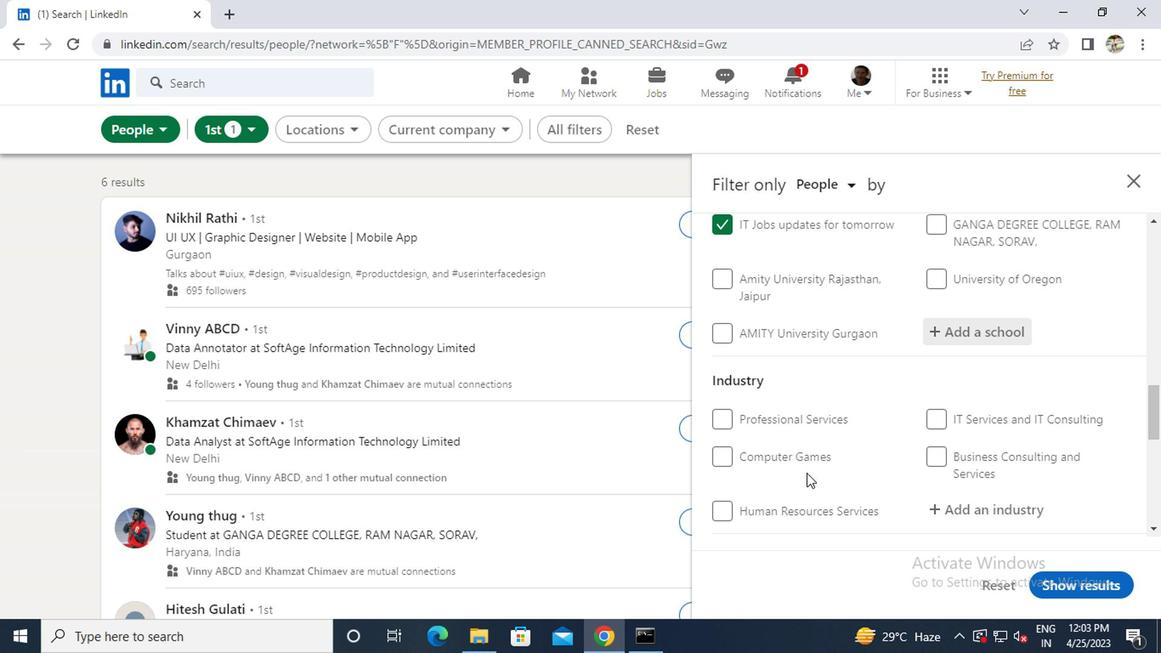 
Action: Mouse moved to (958, 425)
Screenshot: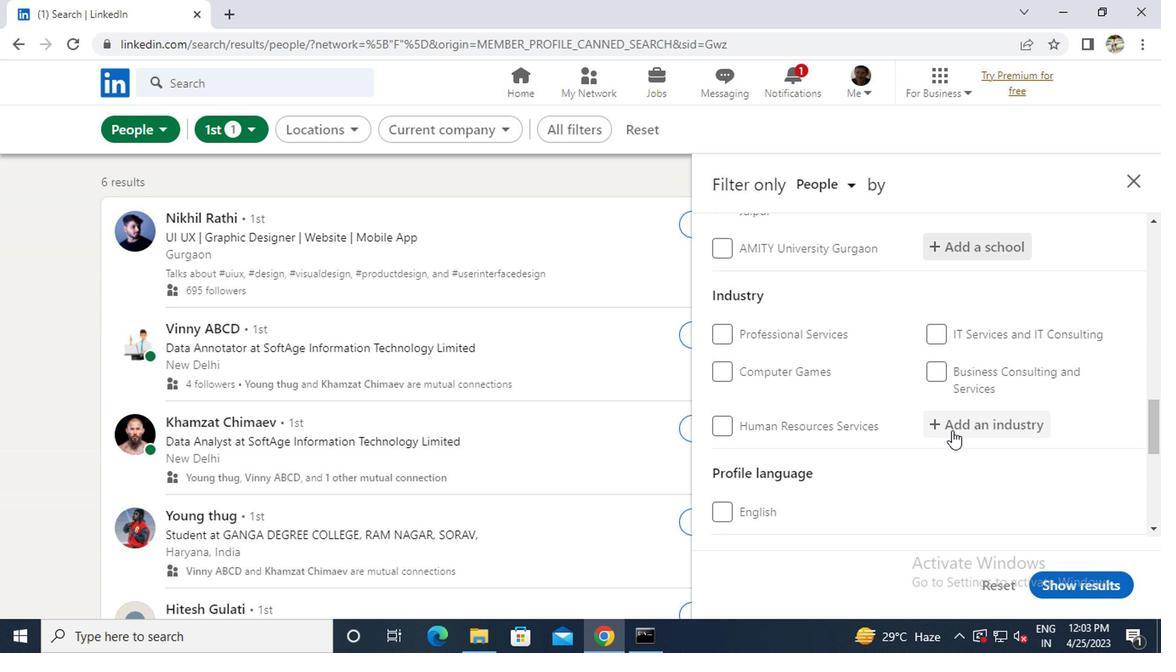 
Action: Mouse pressed left at (958, 425)
Screenshot: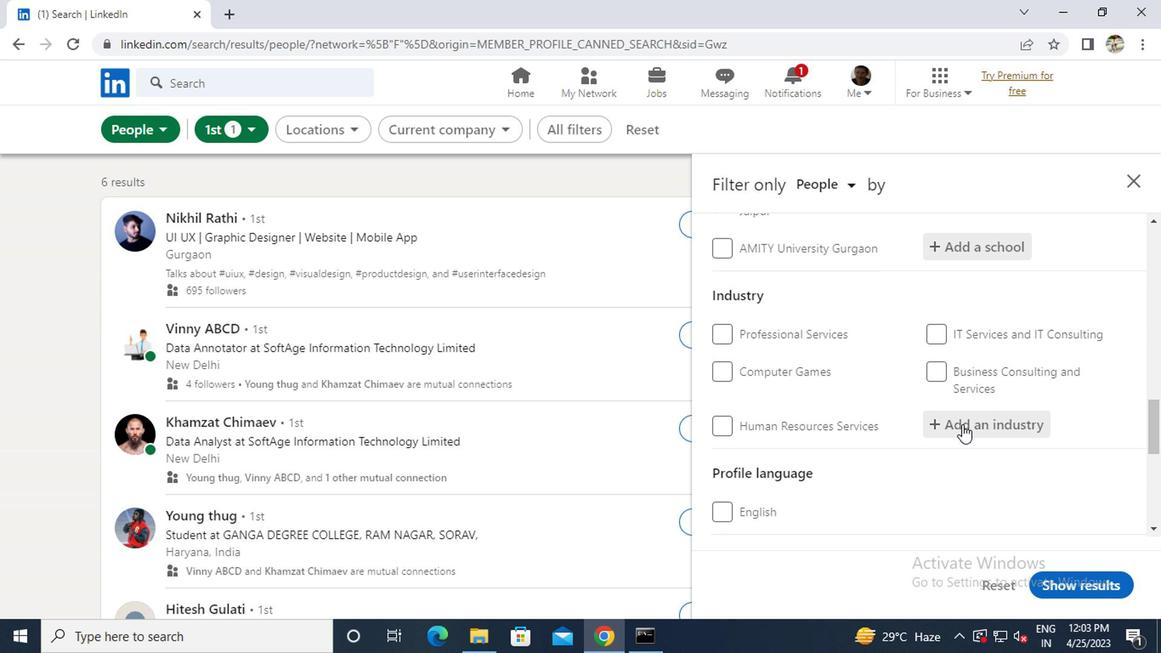 
Action: Key pressed <Key.caps_lock>GO<Key.backspace><Key.caps_lock>OR<Key.backspace>VERNMENT
Screenshot: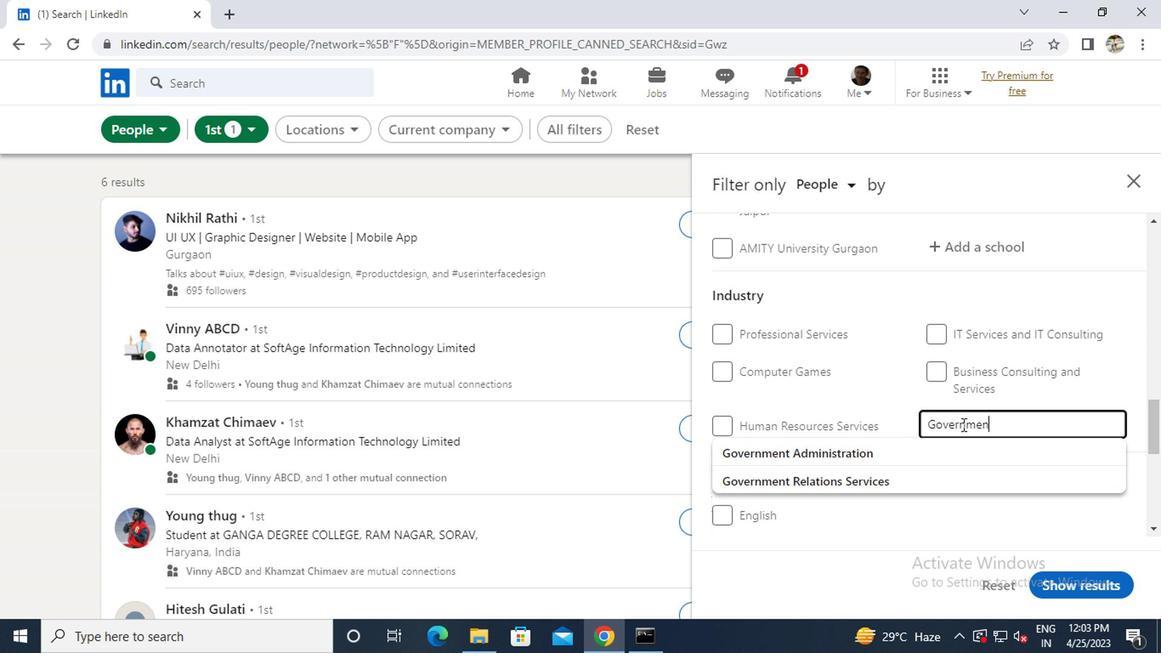 
Action: Mouse moved to (878, 452)
Screenshot: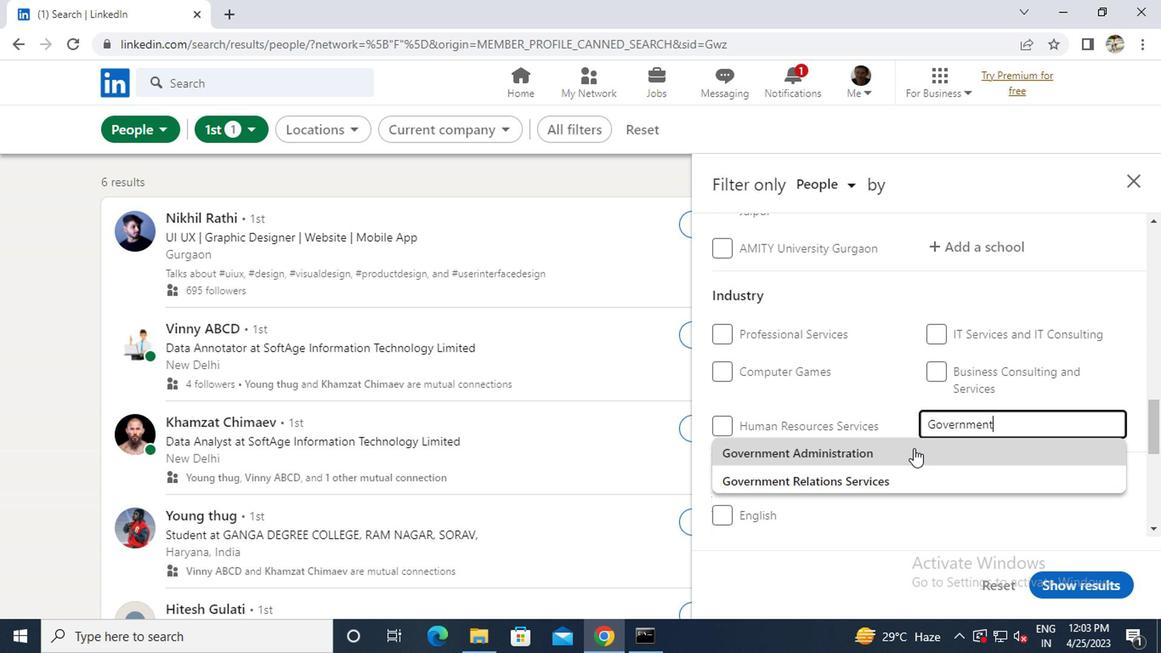 
Action: Mouse pressed left at (878, 452)
Screenshot: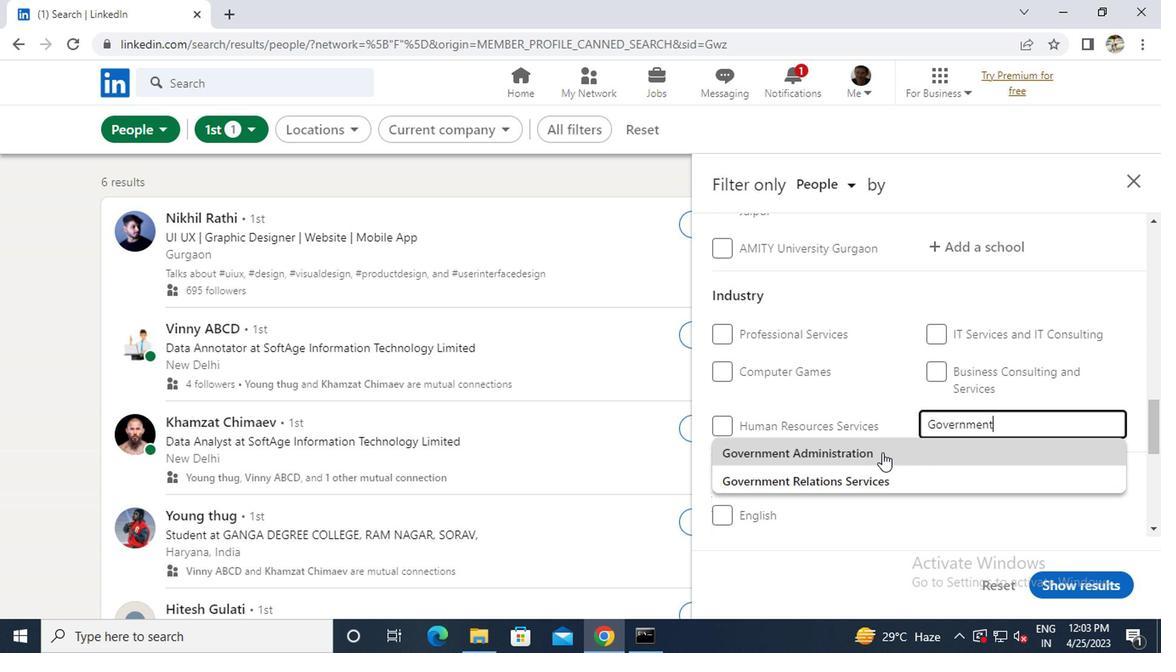 
Action: Mouse moved to (879, 452)
Screenshot: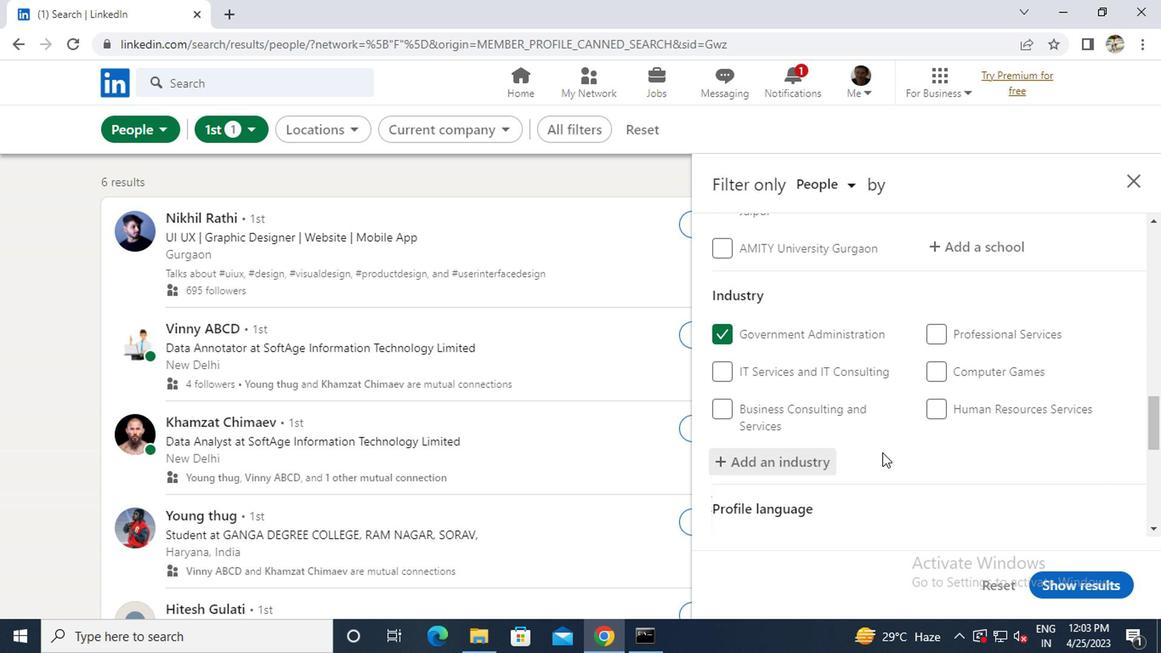 
Action: Mouse scrolled (879, 452) with delta (0, 0)
Screenshot: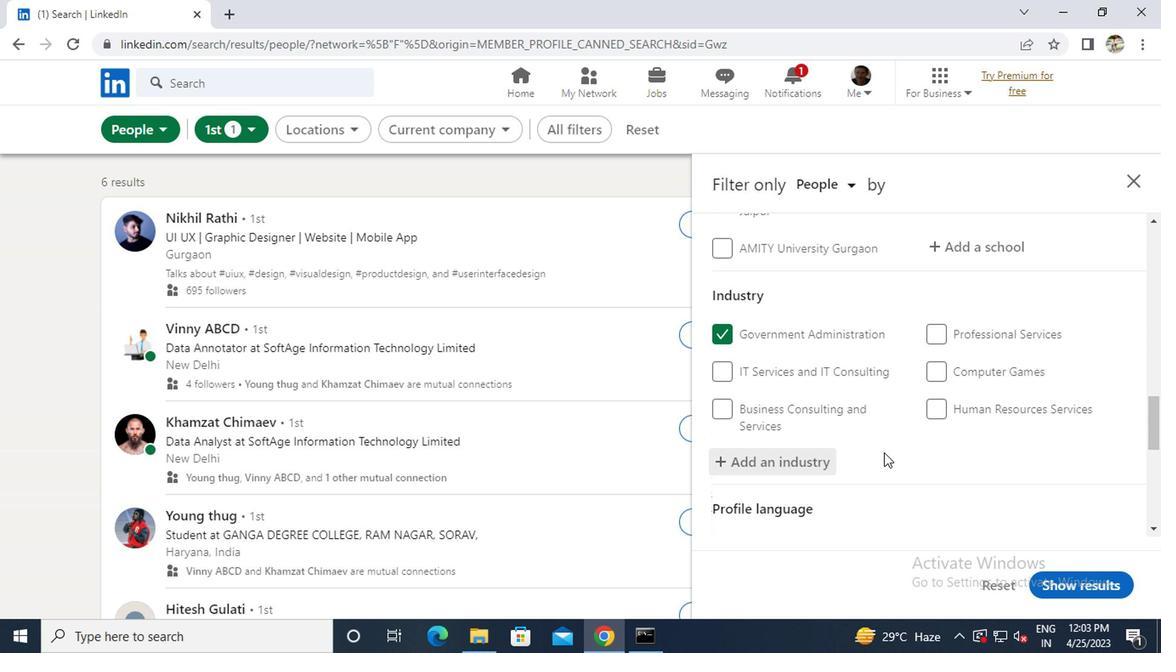 
Action: Mouse scrolled (879, 452) with delta (0, 0)
Screenshot: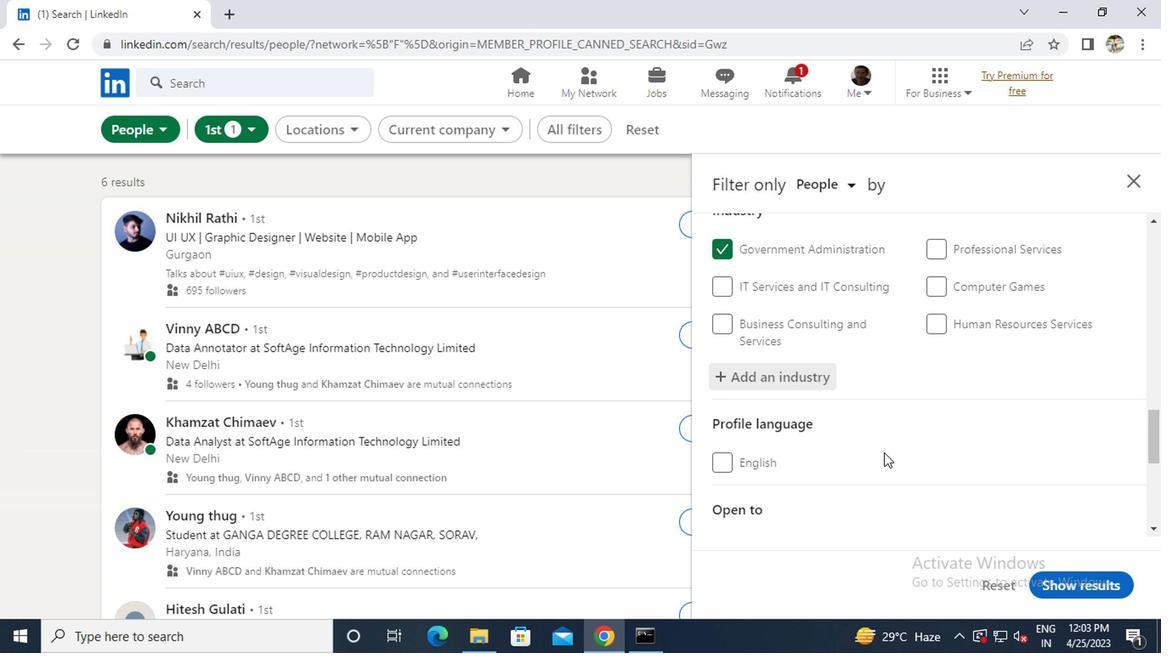 
Action: Mouse scrolled (879, 452) with delta (0, 0)
Screenshot: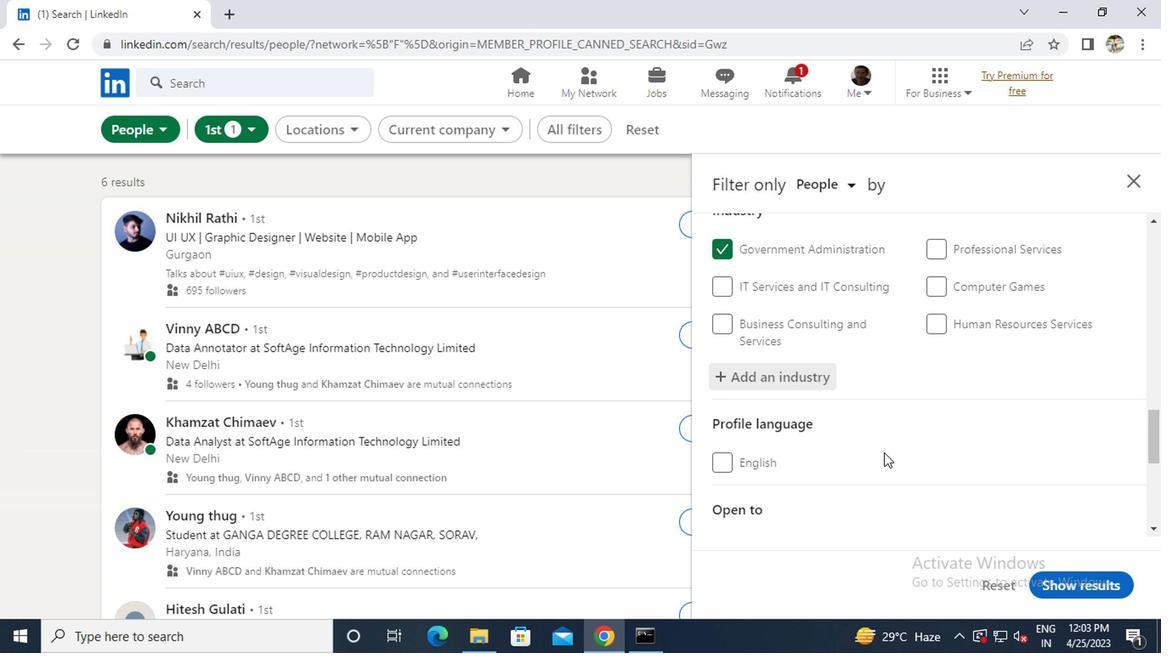 
Action: Mouse scrolled (879, 452) with delta (0, 0)
Screenshot: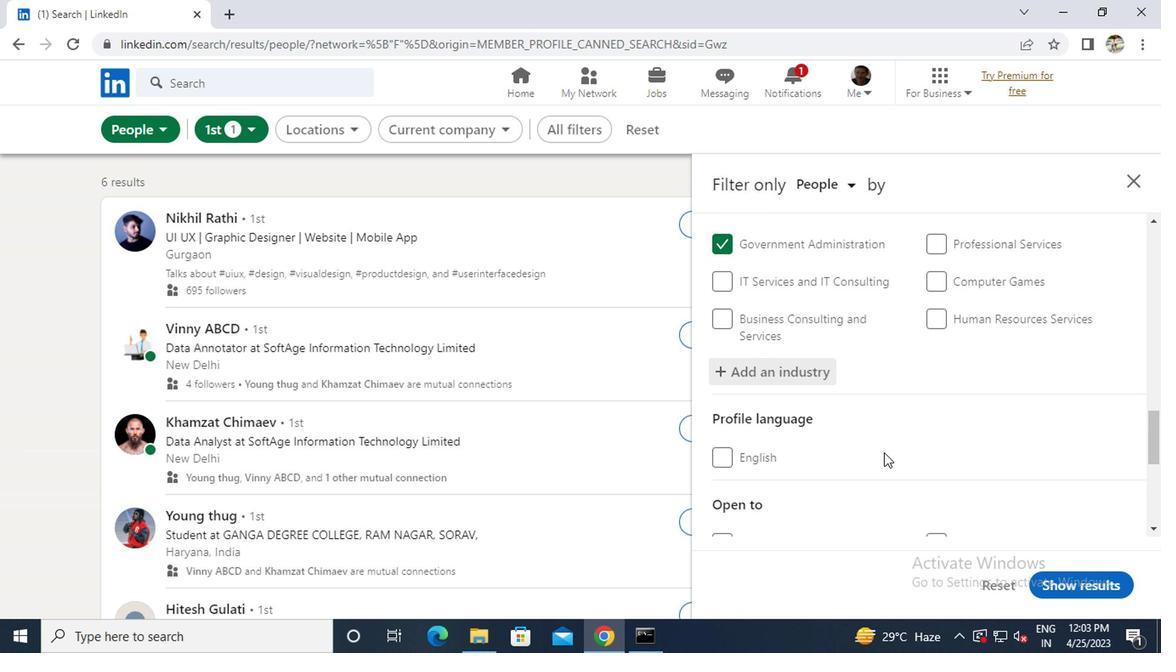 
Action: Mouse moved to (800, 394)
Screenshot: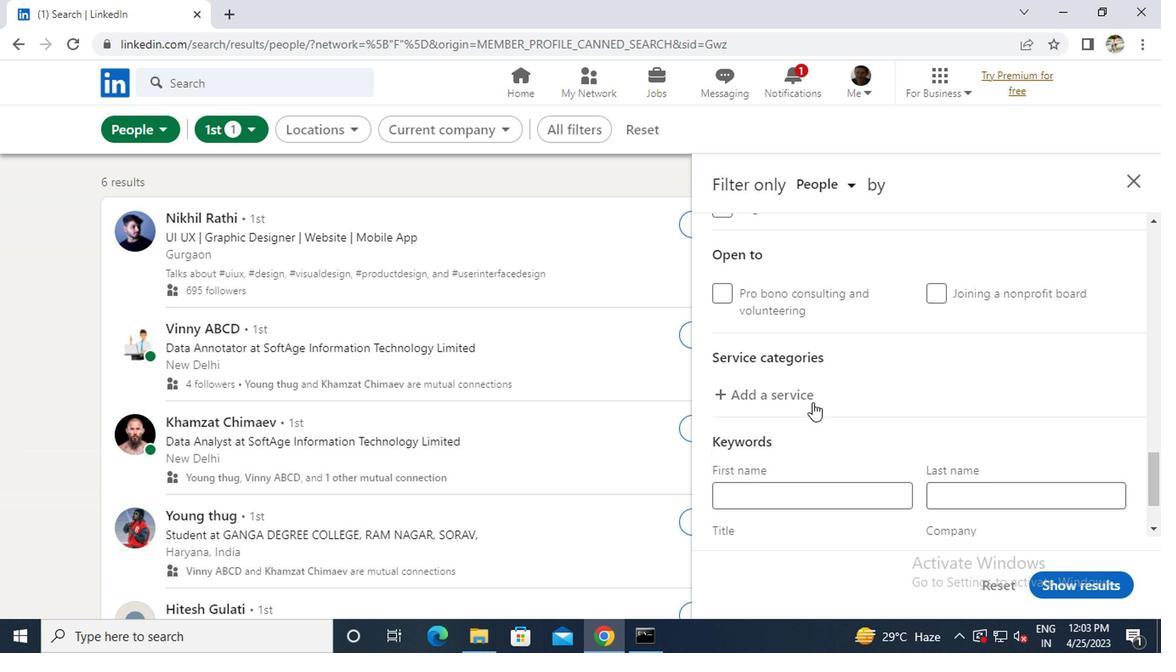 
Action: Mouse pressed left at (800, 394)
Screenshot: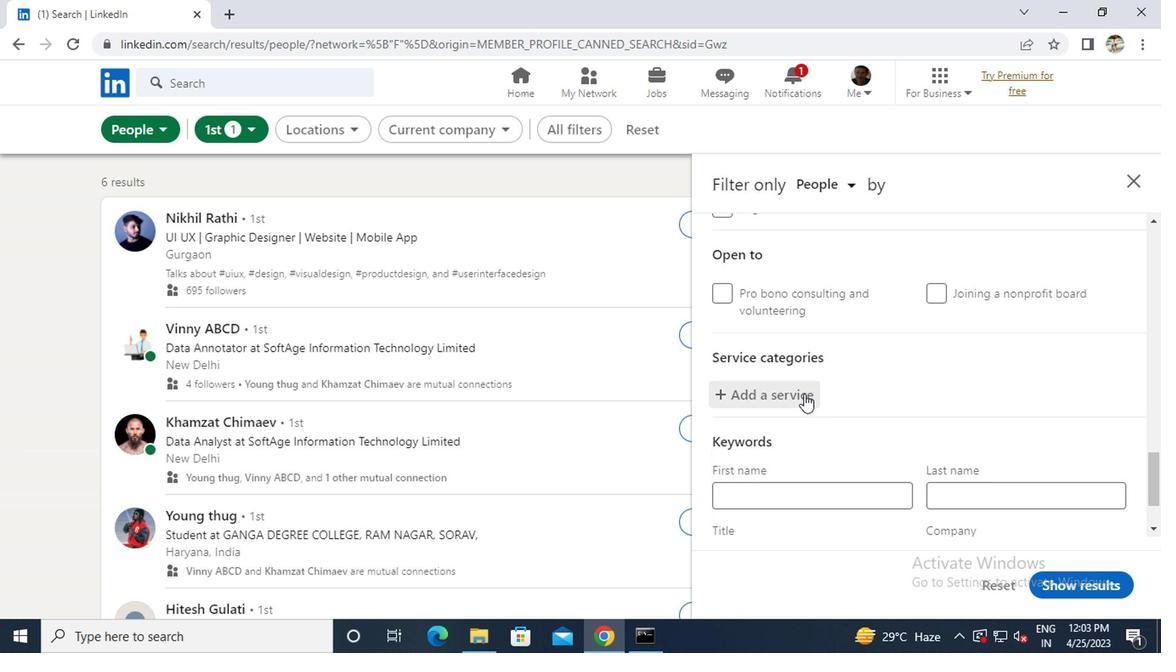 
Action: Key pressed <Key.caps_lock>C<Key.caps_lock>OACHING<Key.space><Key.shift>&<Key.space><Key.caps_lock>M<Key.caps_lock>ENTORING<Key.space>
Screenshot: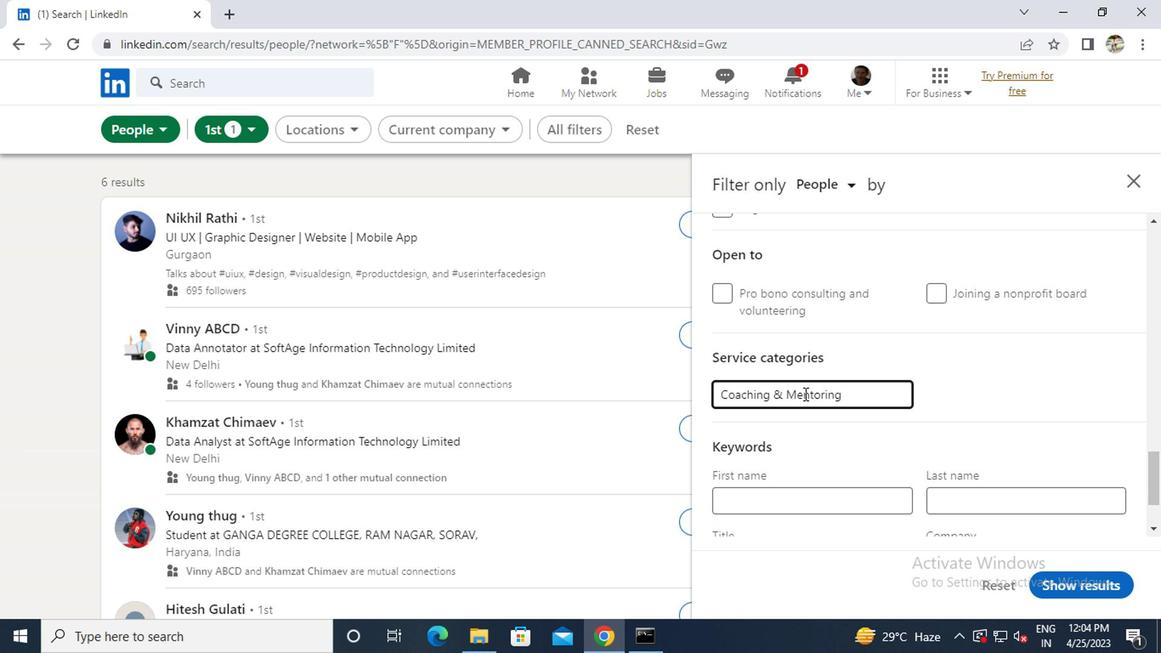 
Action: Mouse scrolled (800, 393) with delta (0, -1)
Screenshot: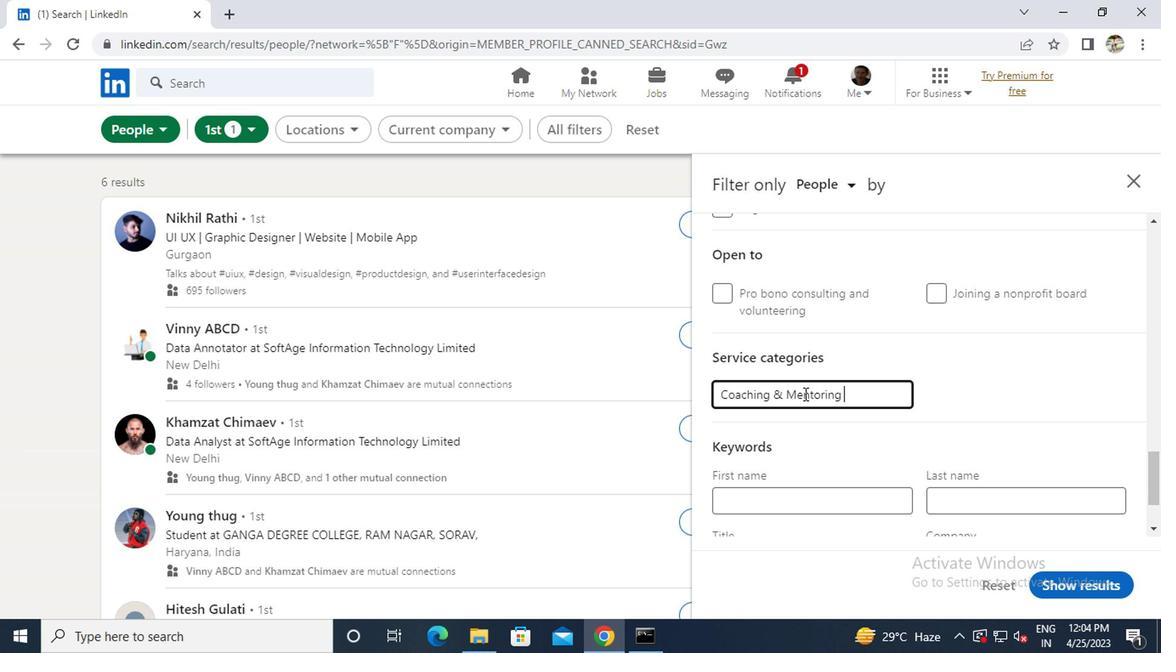 
Action: Mouse scrolled (800, 393) with delta (0, -1)
Screenshot: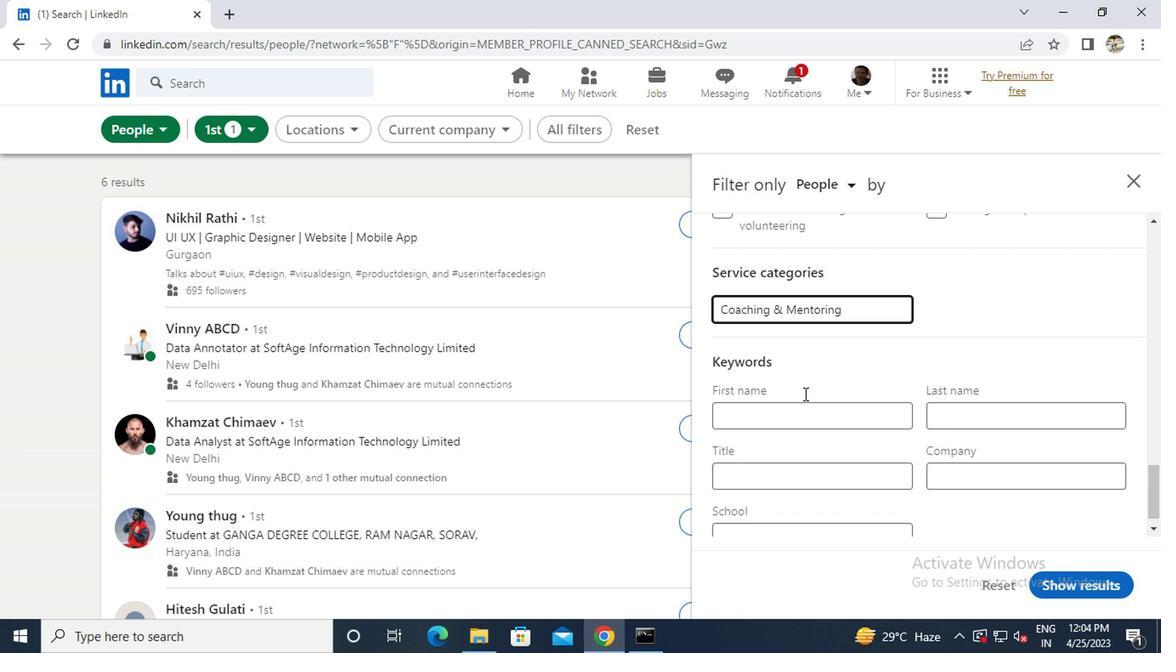
Action: Mouse moved to (757, 458)
Screenshot: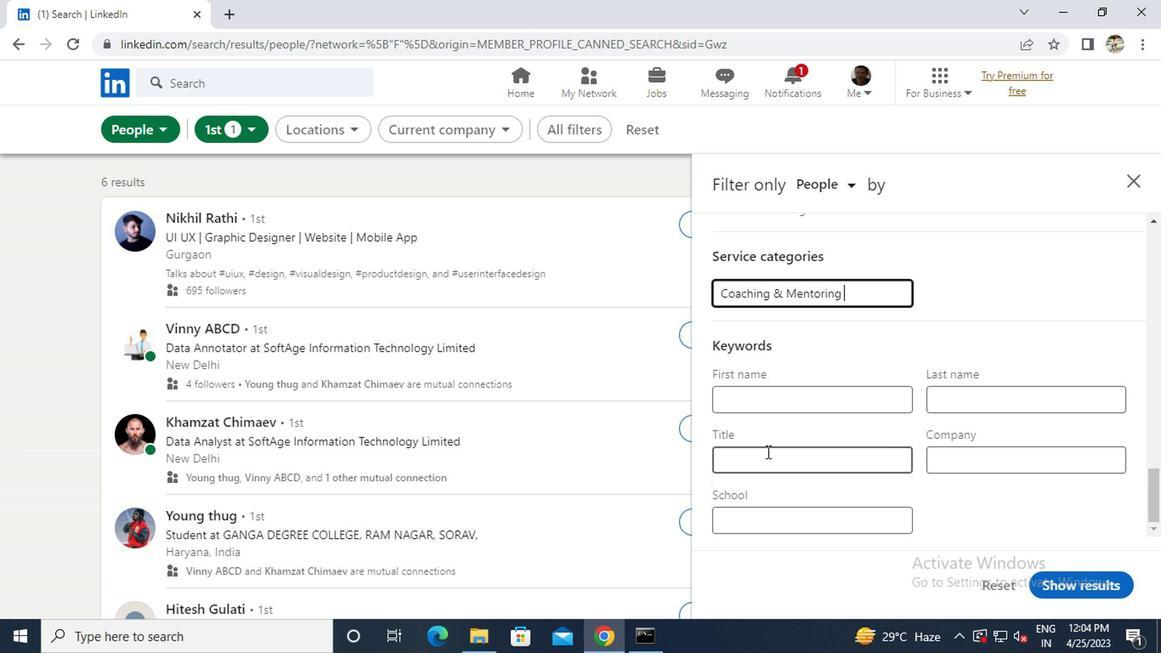 
Action: Mouse pressed left at (757, 458)
Screenshot: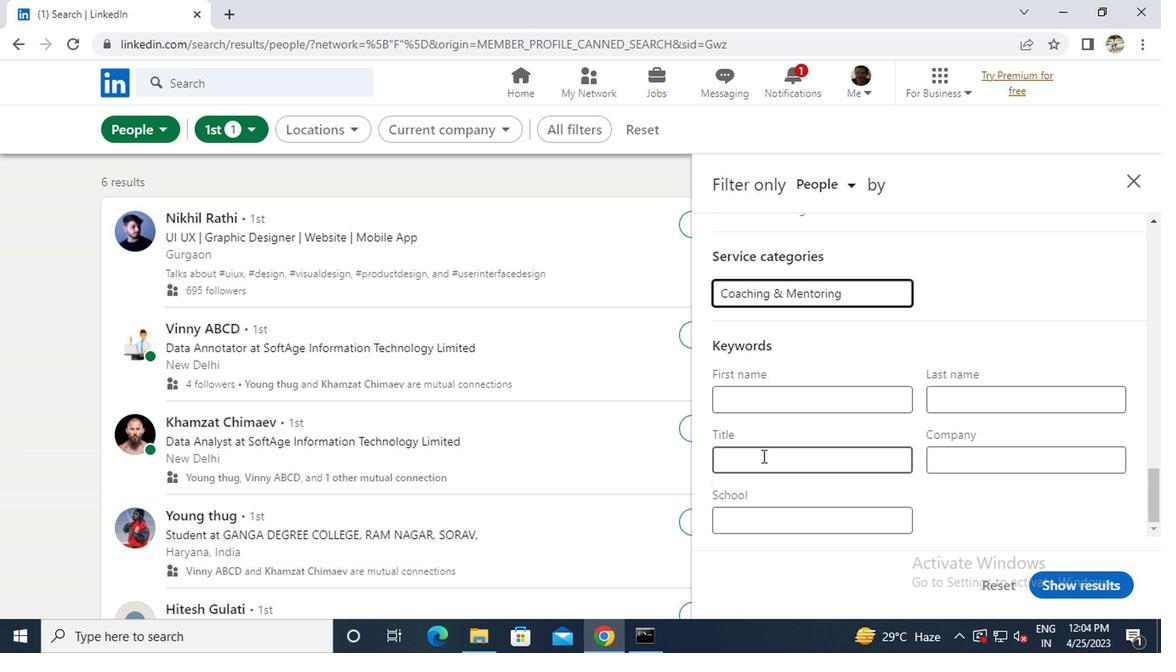 
Action: Key pressed <Key.caps_lock>A<Key.caps_lock>CCOUNT<Key.space><Key.caps_lock>M<Key.caps_lock>ANEGER
Screenshot: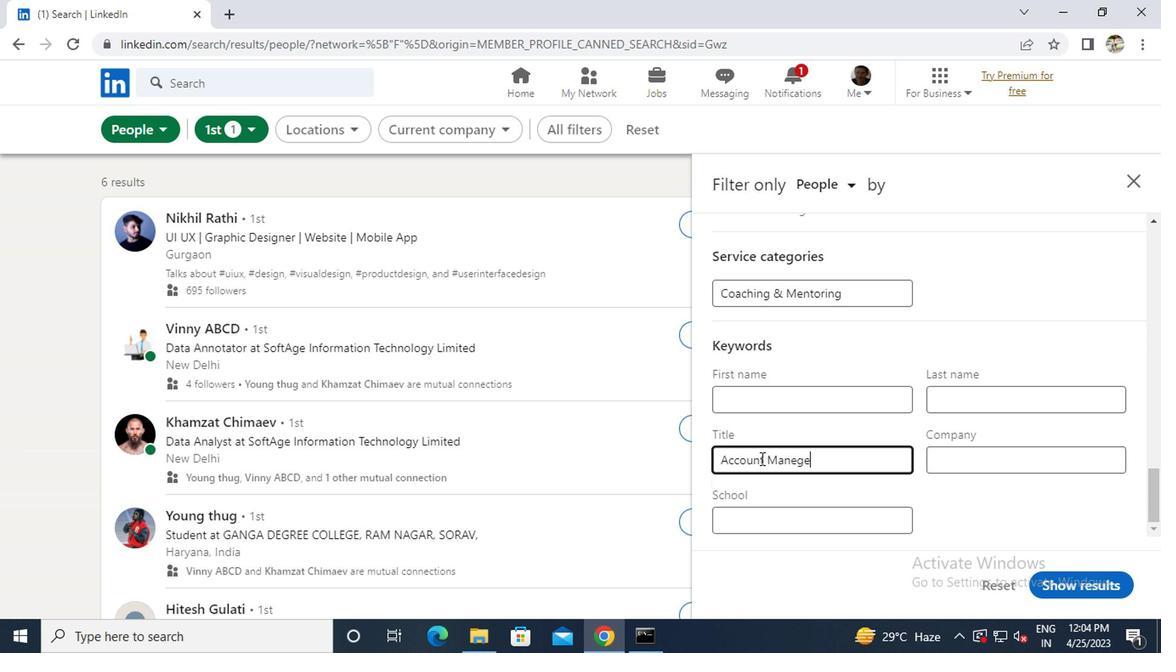 
Action: Mouse moved to (1052, 578)
Screenshot: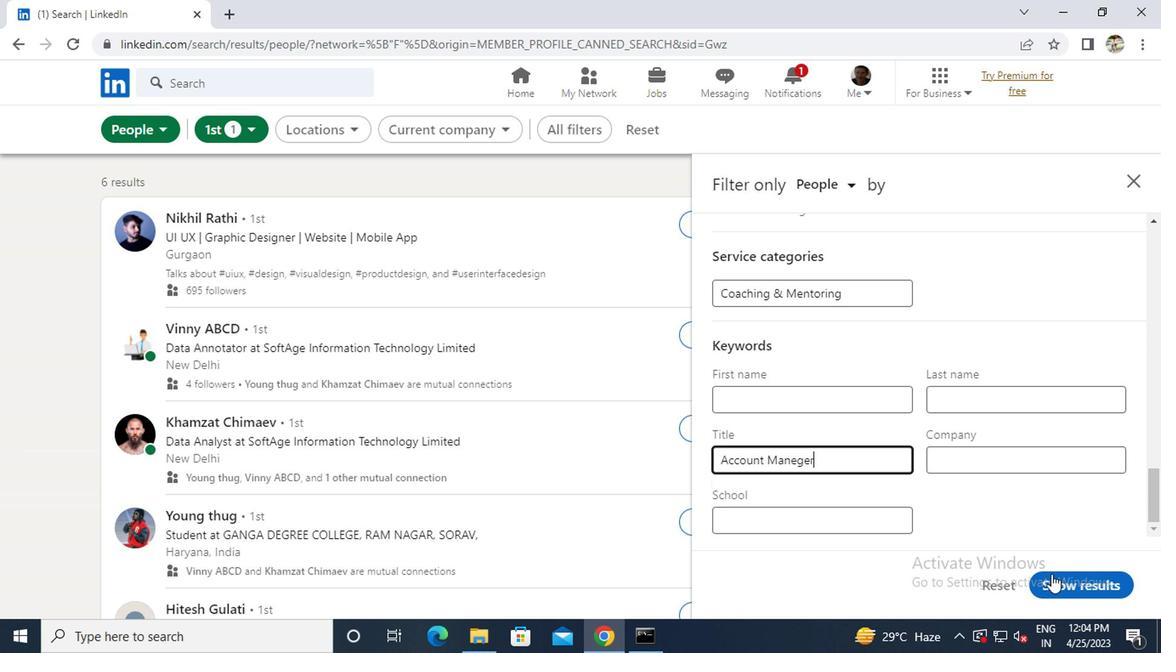 
Action: Mouse pressed left at (1052, 578)
Screenshot: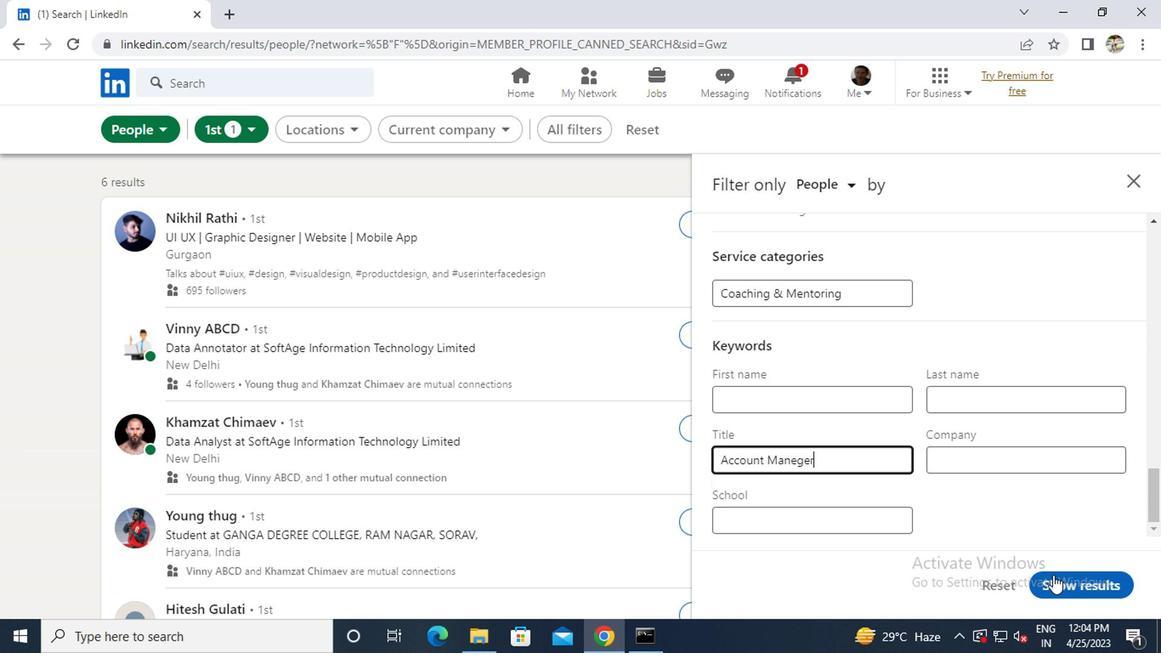 
Action: Mouse moved to (1058, 577)
Screenshot: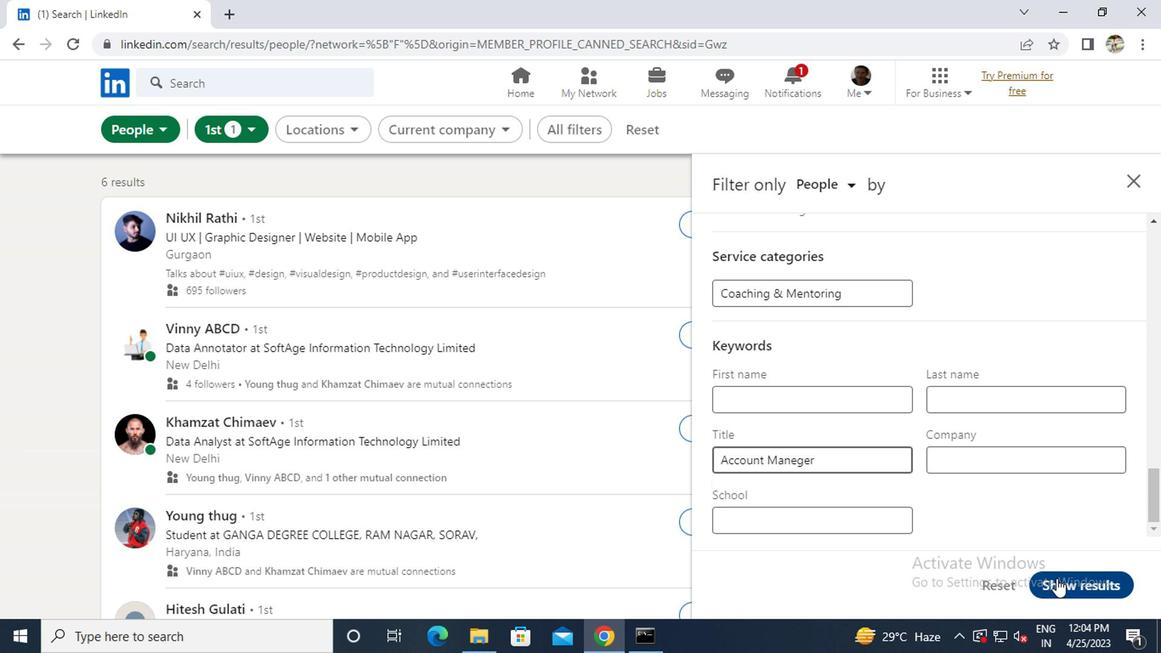 
